 Task: Create a scrum project AgileCrest. Add to scrum project AgileCrest a team member softage.4@softage.net and assign as Project Lead. Add to scrum project AgileCrest a team member softage.1@softage.net
Action: Mouse moved to (215, 58)
Screenshot: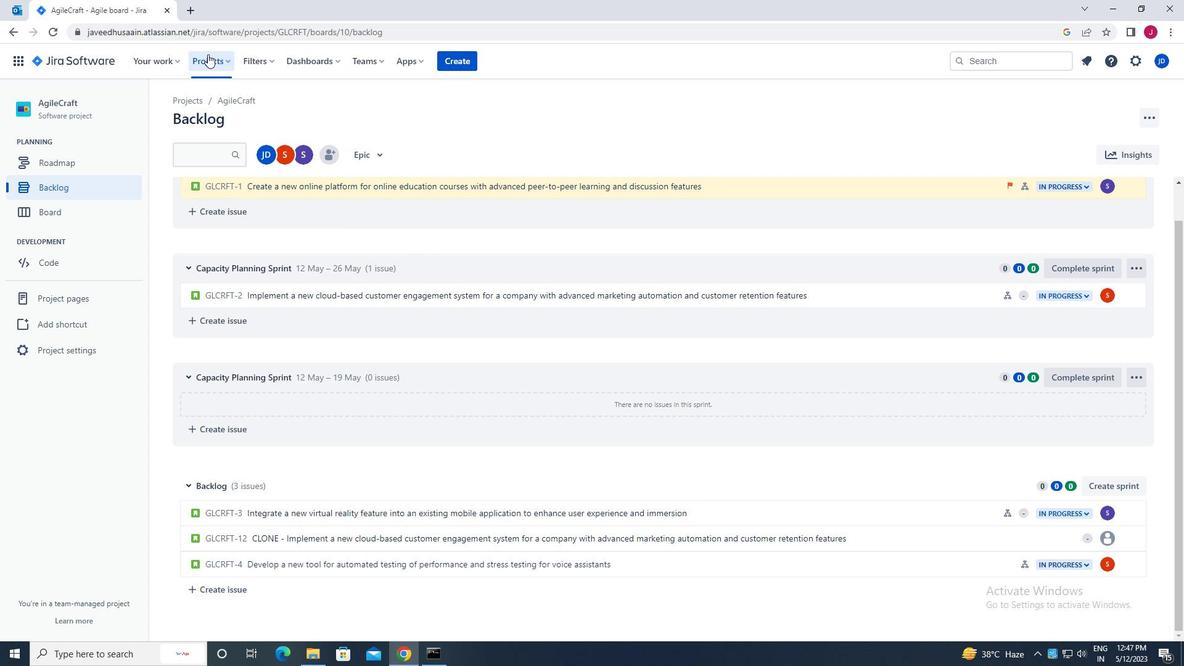 
Action: Mouse pressed left at (215, 58)
Screenshot: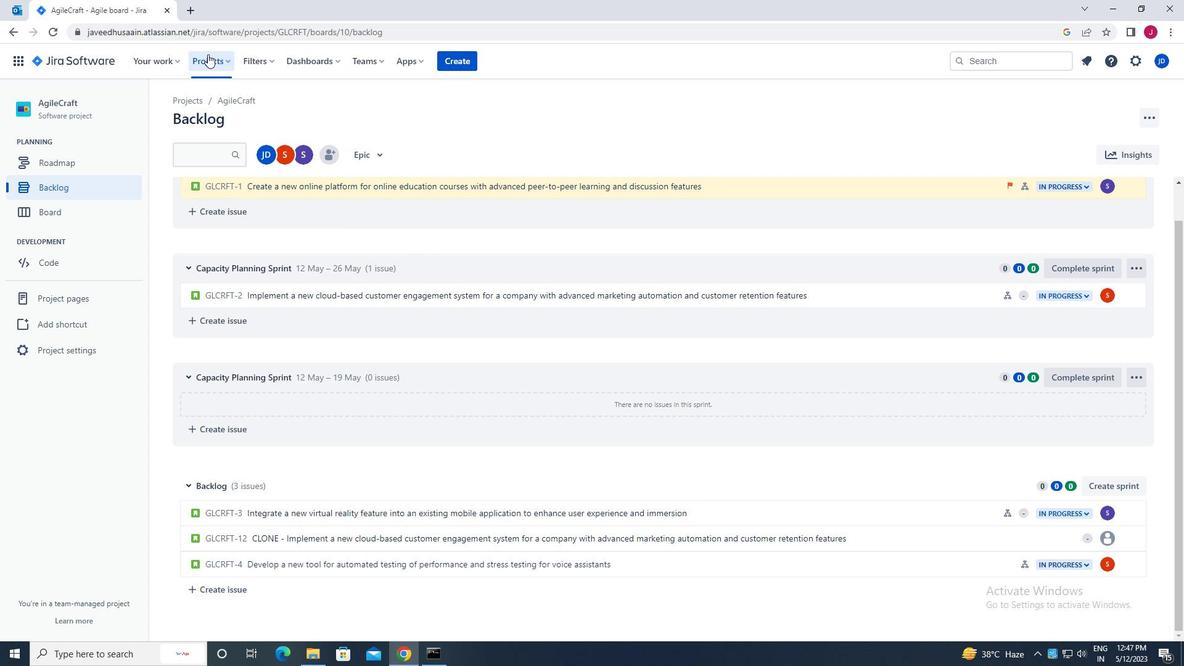
Action: Mouse moved to (238, 305)
Screenshot: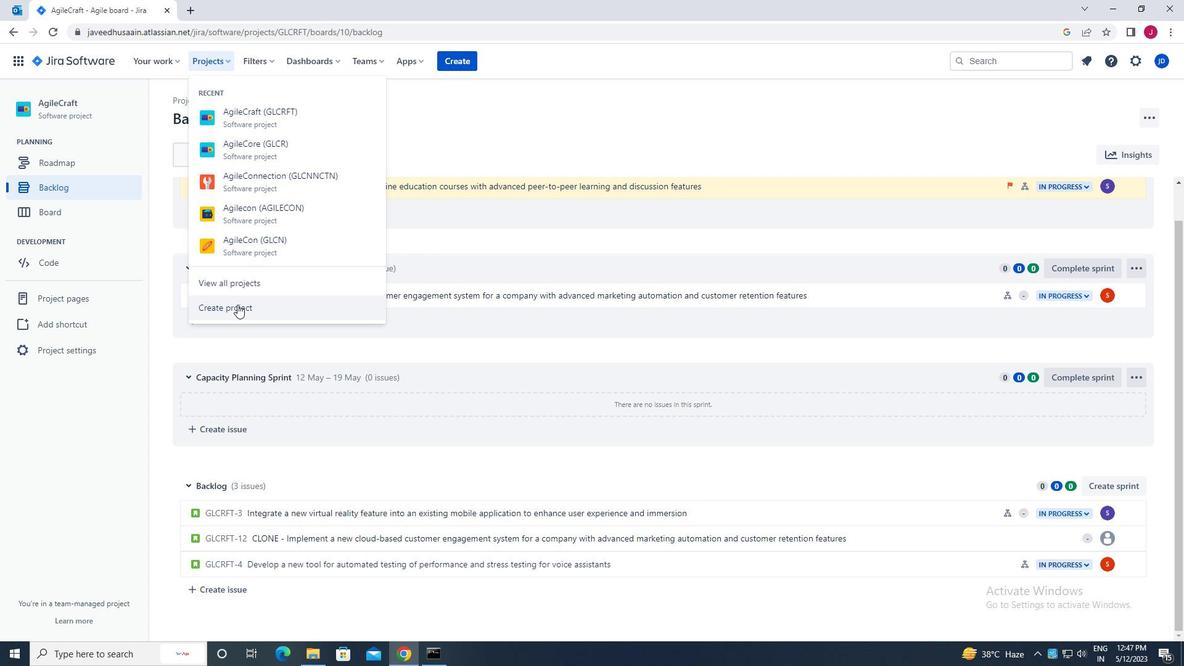 
Action: Mouse pressed left at (238, 305)
Screenshot: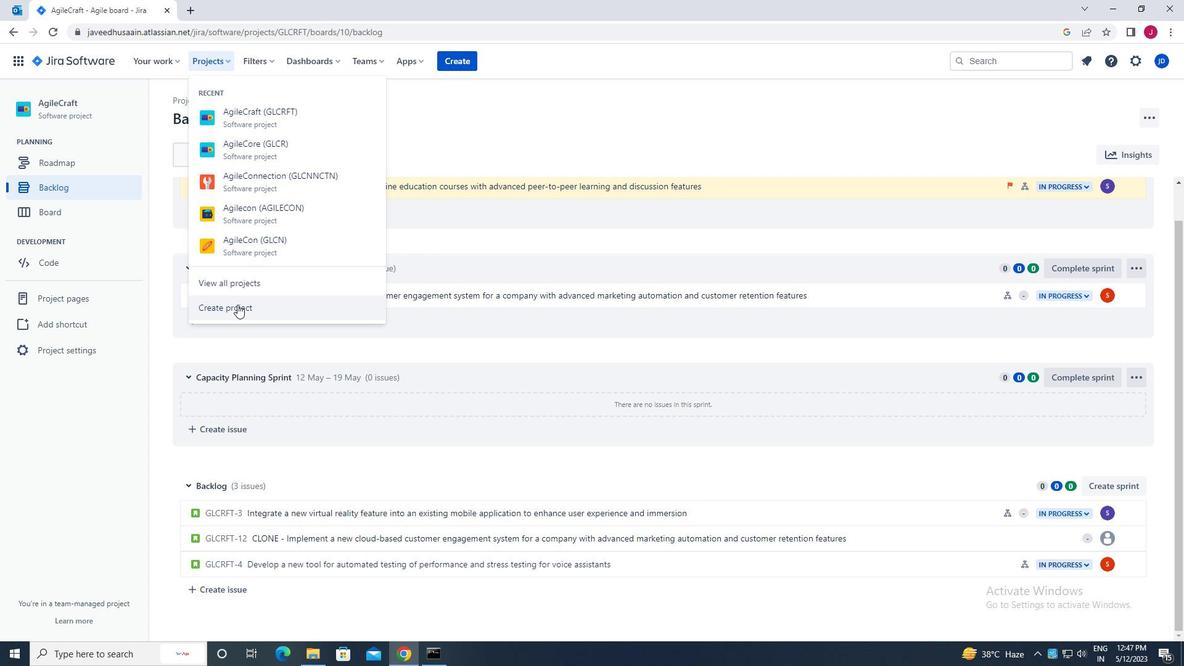
Action: Mouse moved to (735, 308)
Screenshot: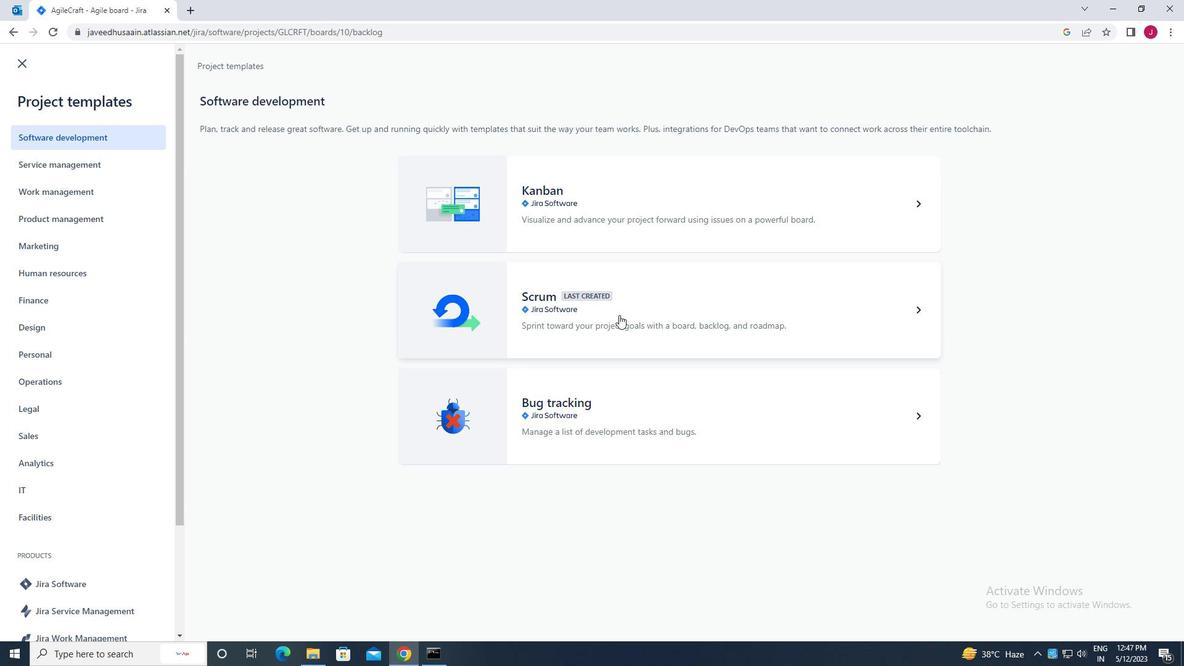 
Action: Mouse pressed left at (735, 308)
Screenshot: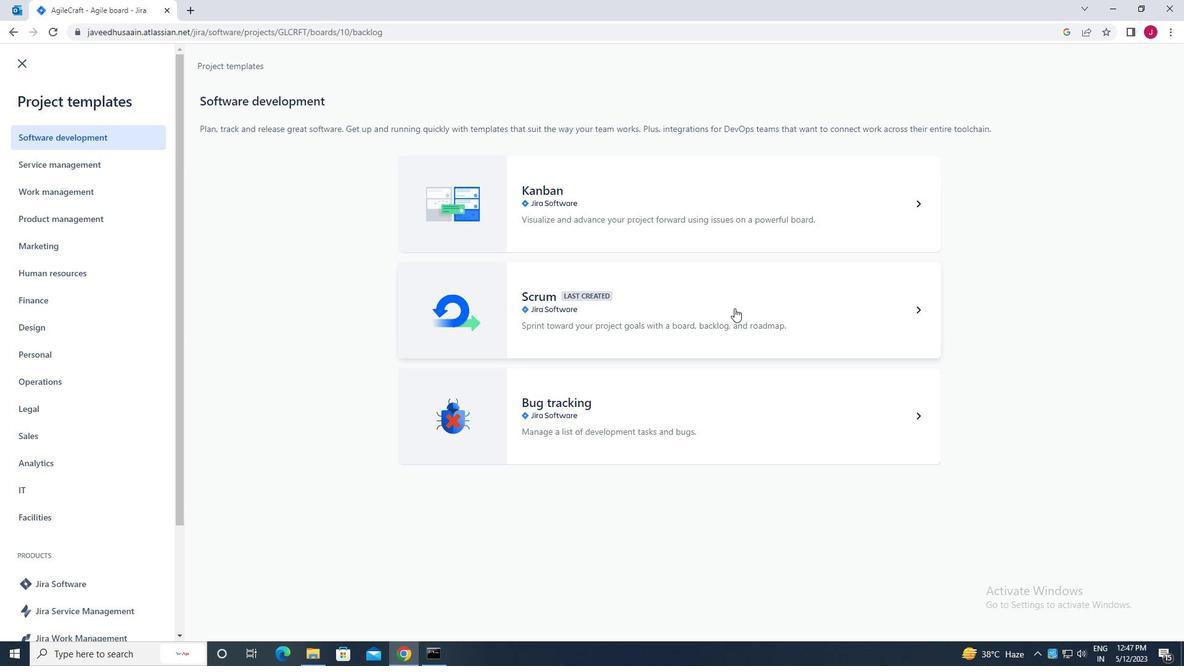 
Action: Mouse moved to (907, 617)
Screenshot: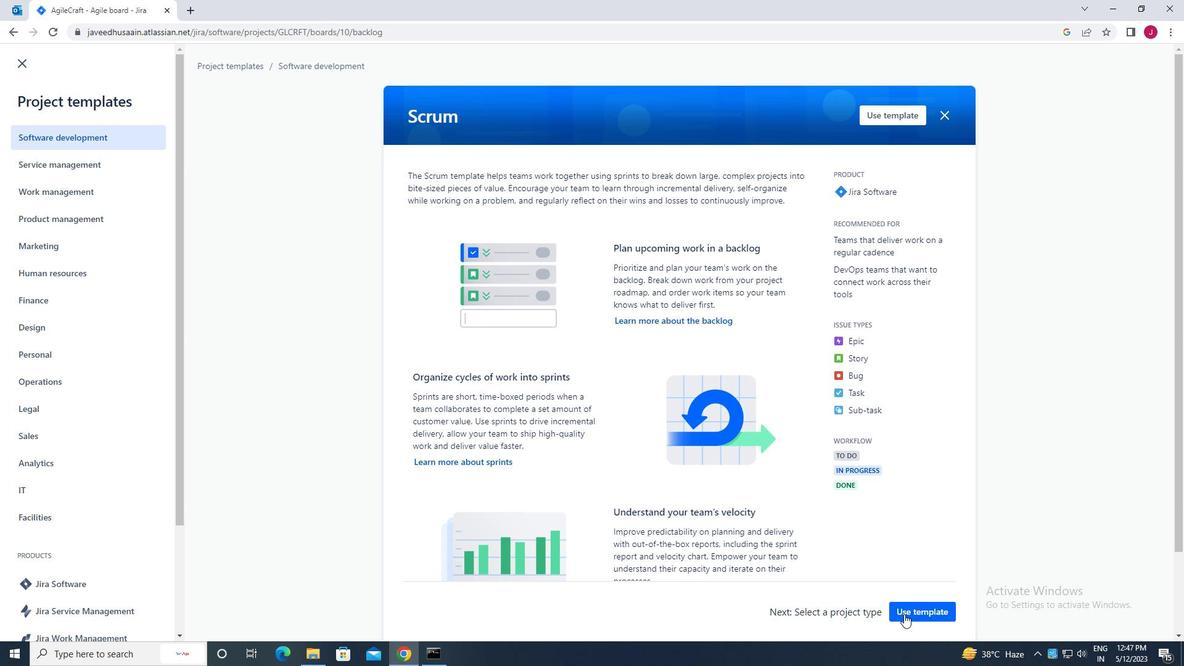 
Action: Mouse pressed left at (907, 617)
Screenshot: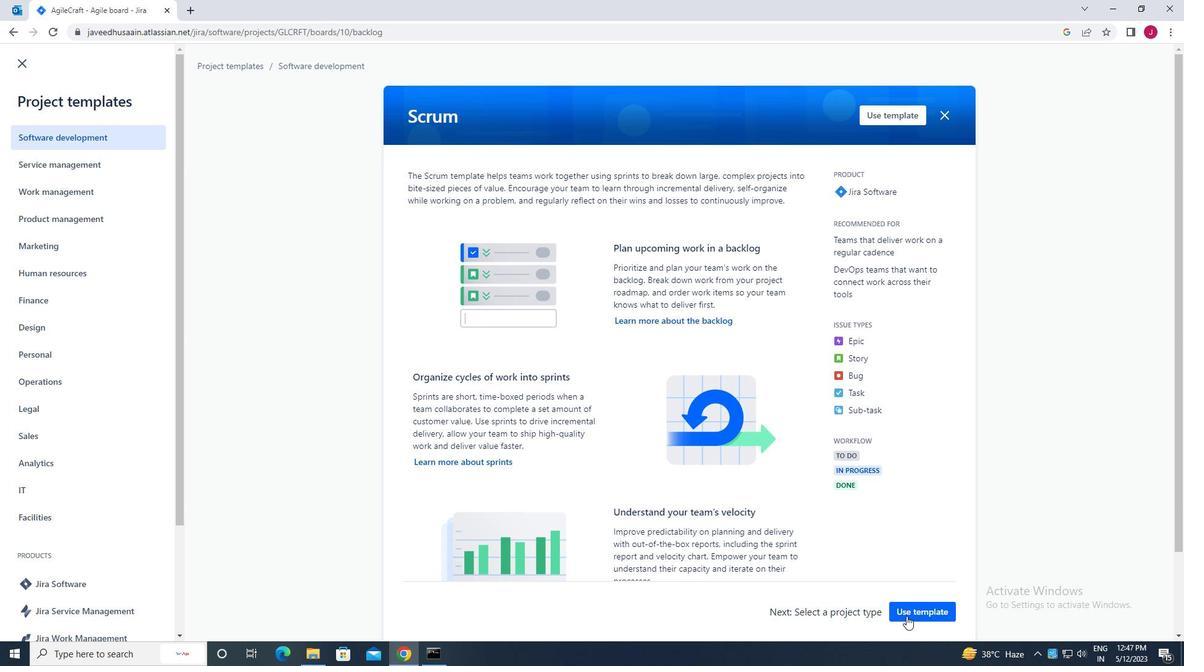 
Action: Mouse moved to (501, 598)
Screenshot: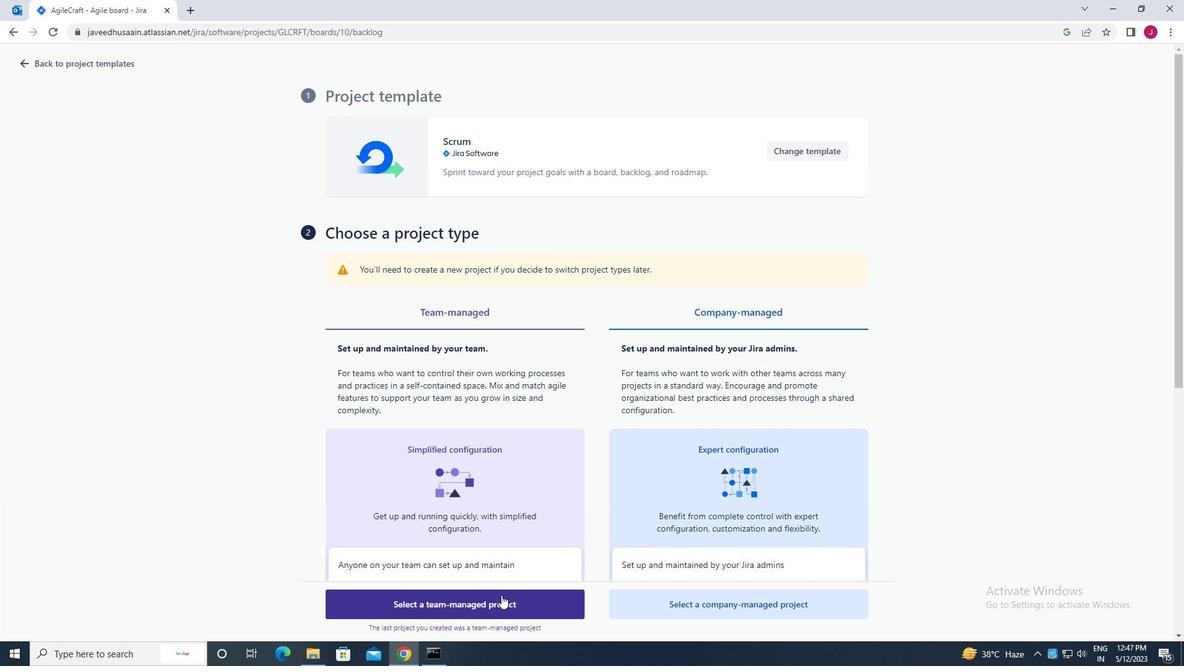 
Action: Mouse pressed left at (501, 598)
Screenshot: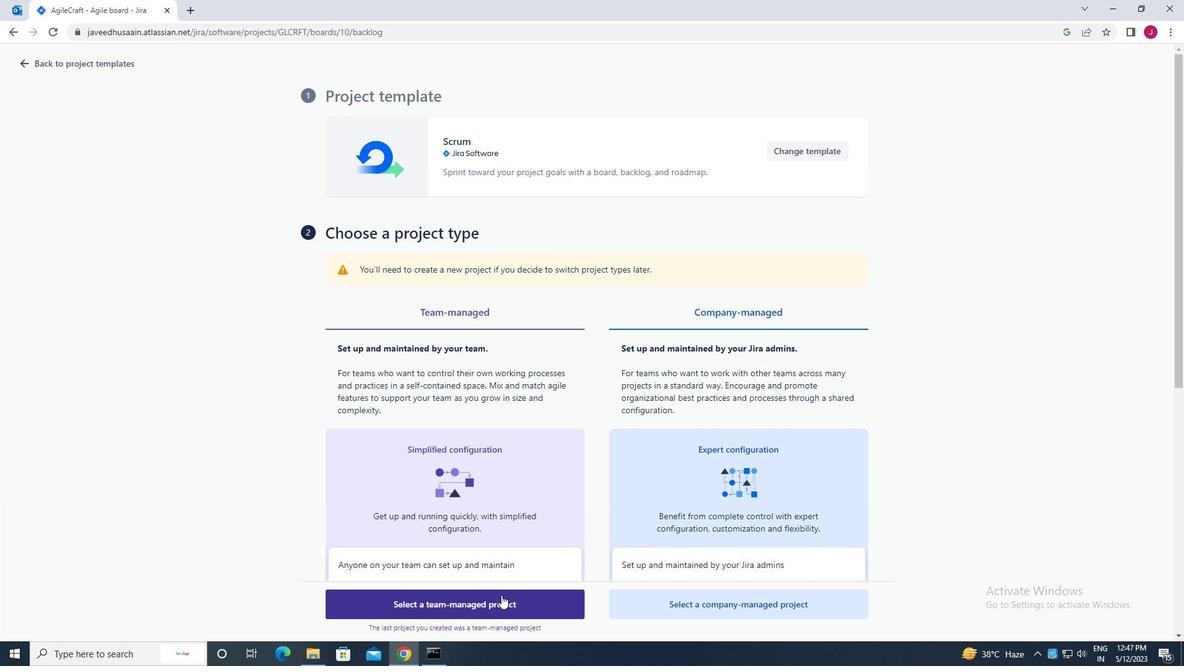 
Action: Mouse moved to (388, 290)
Screenshot: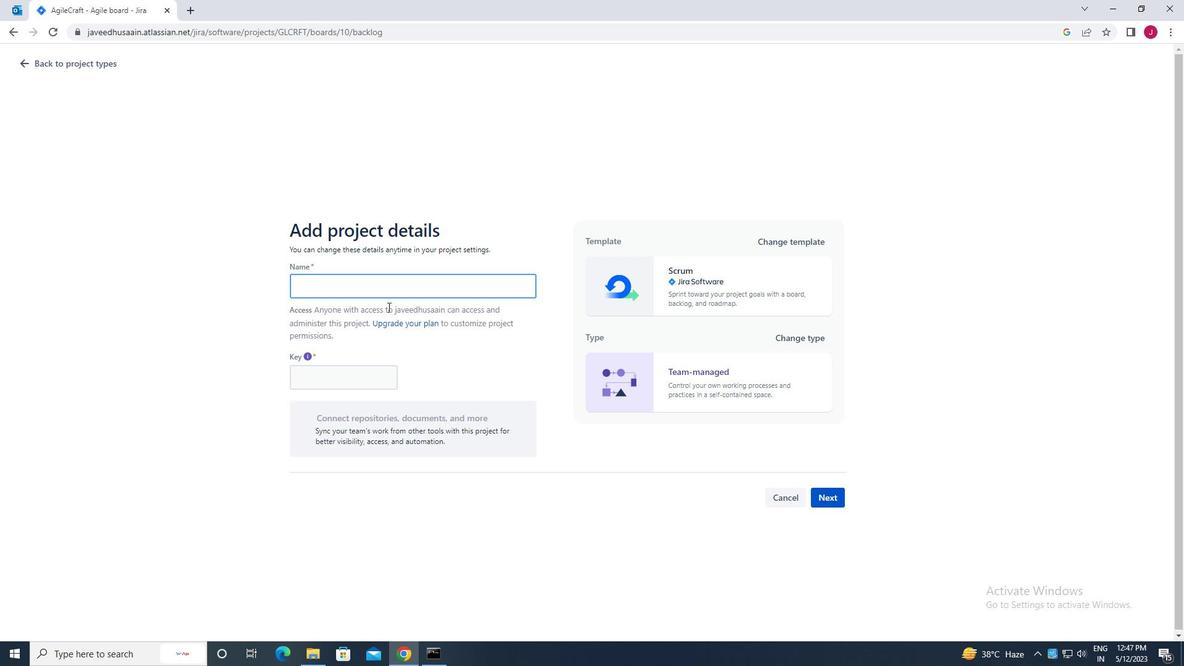 
Action: Mouse pressed left at (388, 290)
Screenshot: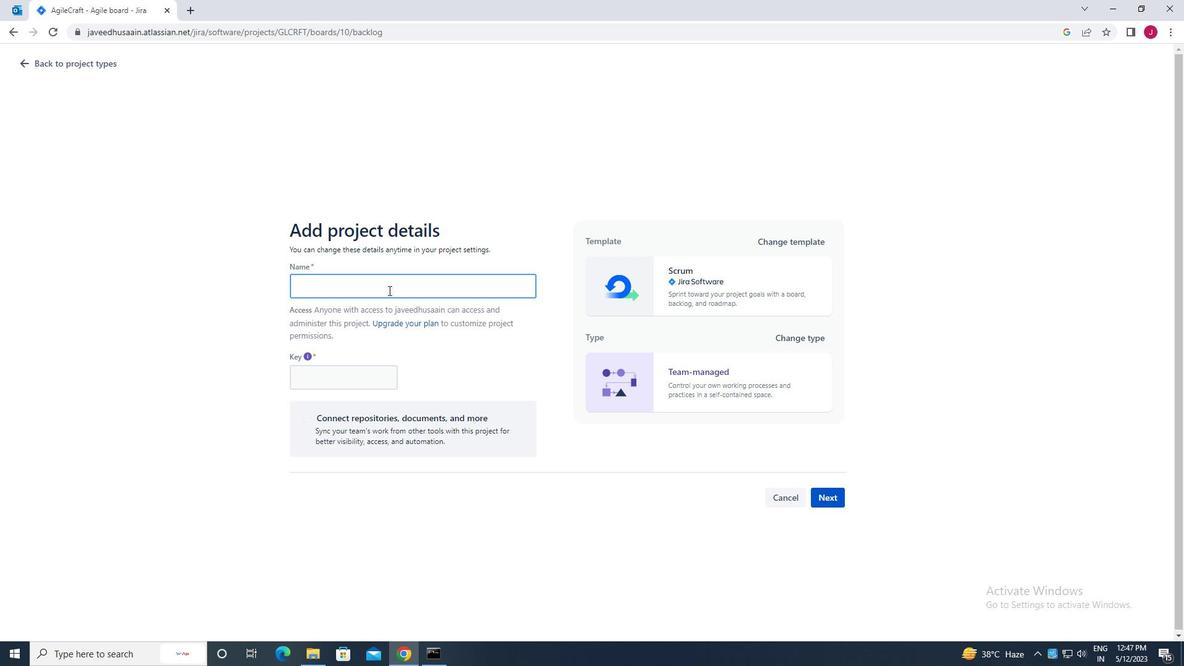 
Action: Mouse moved to (389, 283)
Screenshot: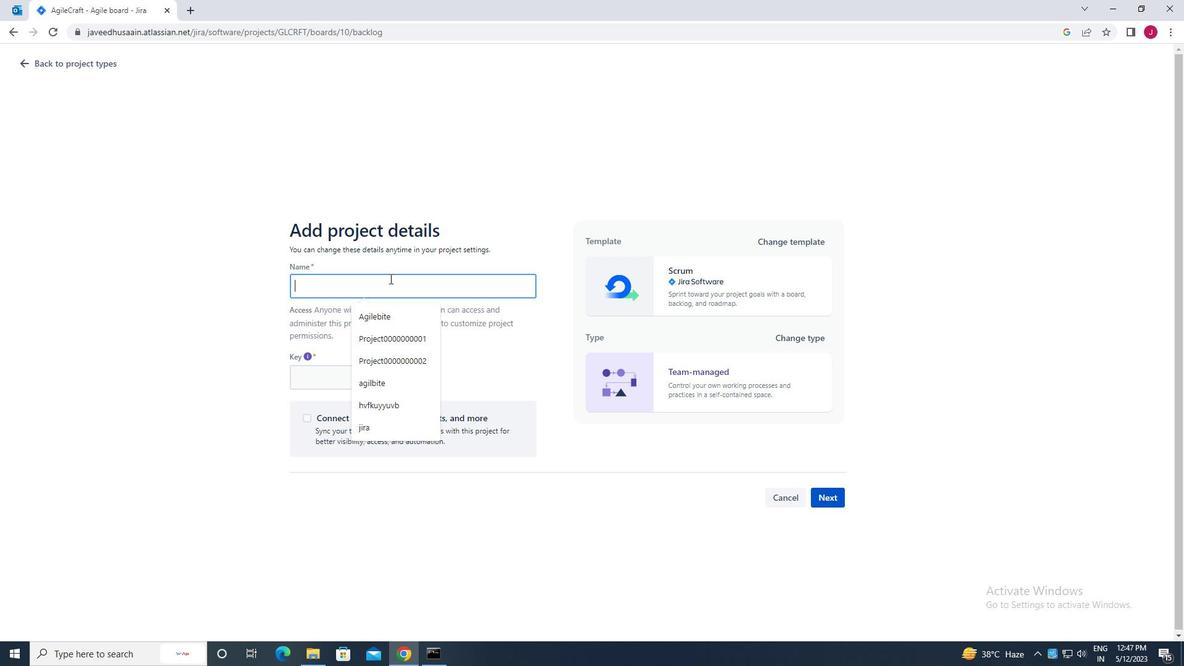
Action: Key pressed a<Key.caps_lock>gile<Key.caps_lock>c<Key.caps_lock>rest
Screenshot: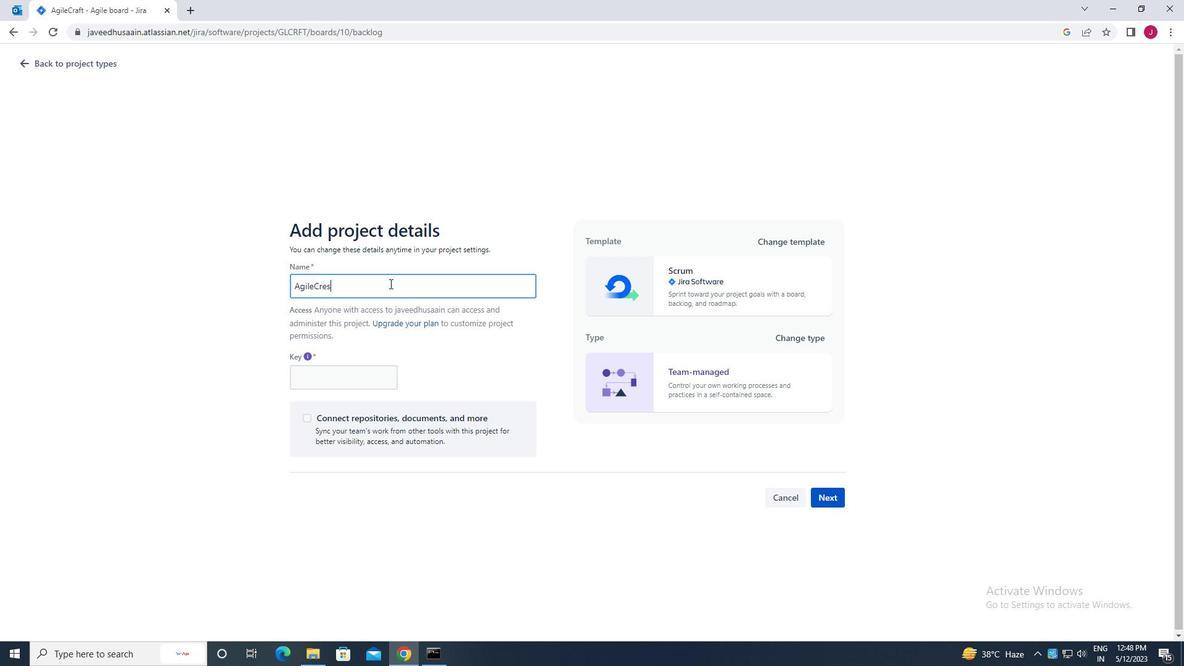 
Action: Mouse moved to (819, 497)
Screenshot: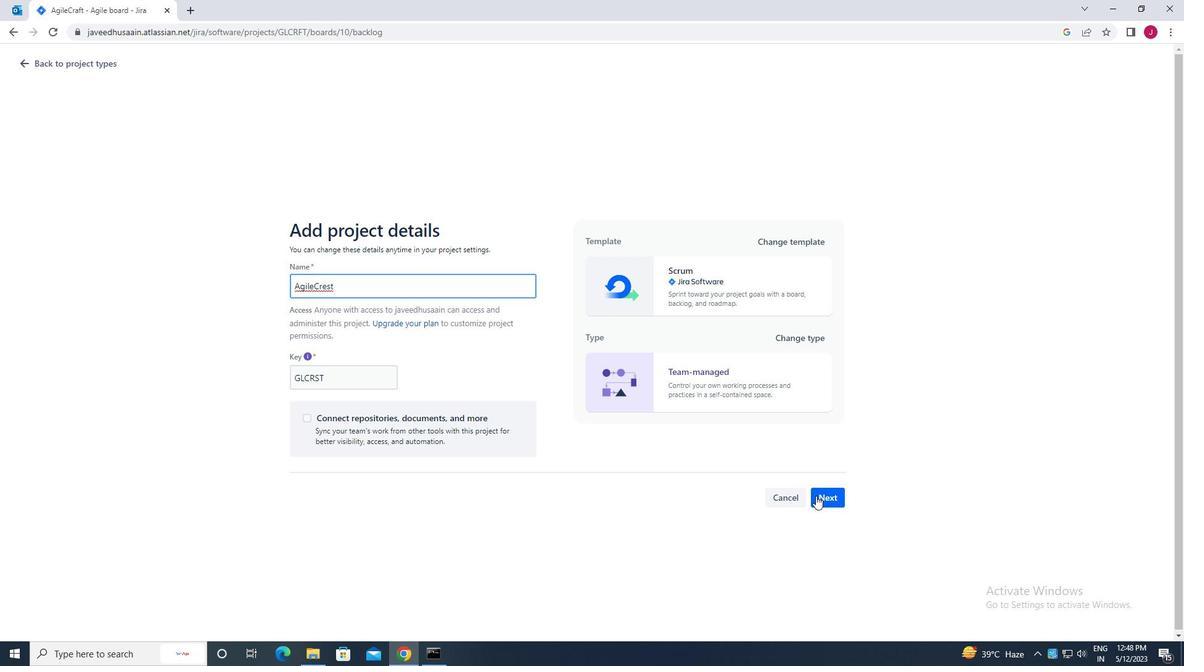 
Action: Mouse pressed left at (819, 497)
Screenshot: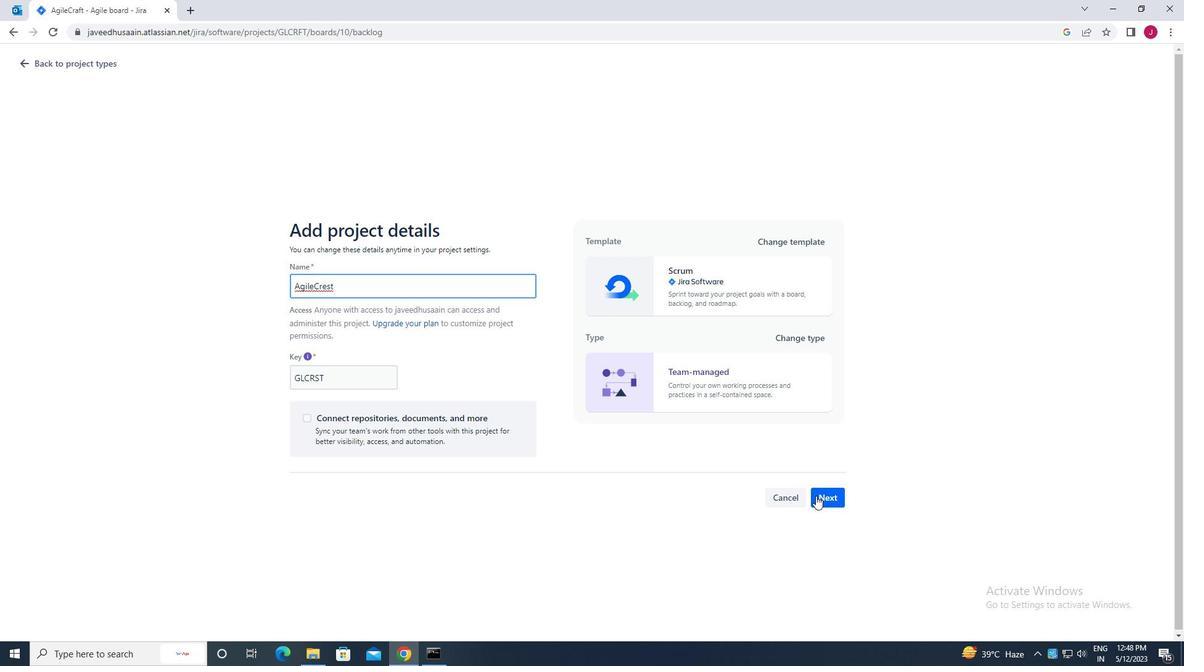 
Action: Mouse moved to (742, 423)
Screenshot: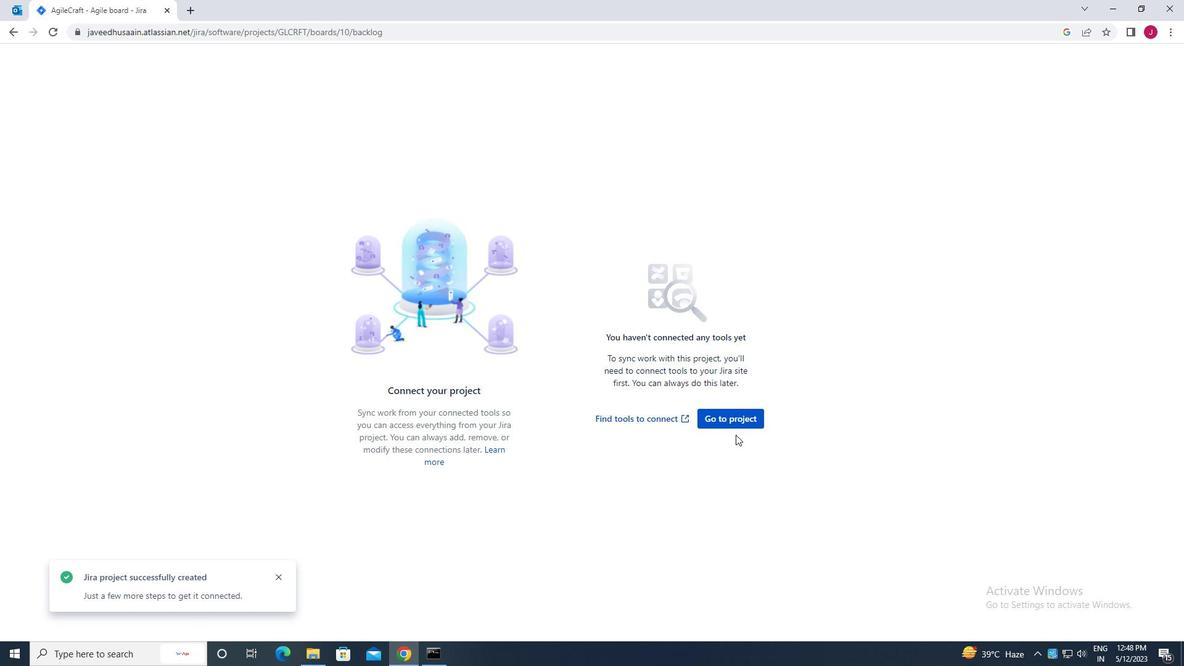 
Action: Mouse pressed left at (742, 423)
Screenshot: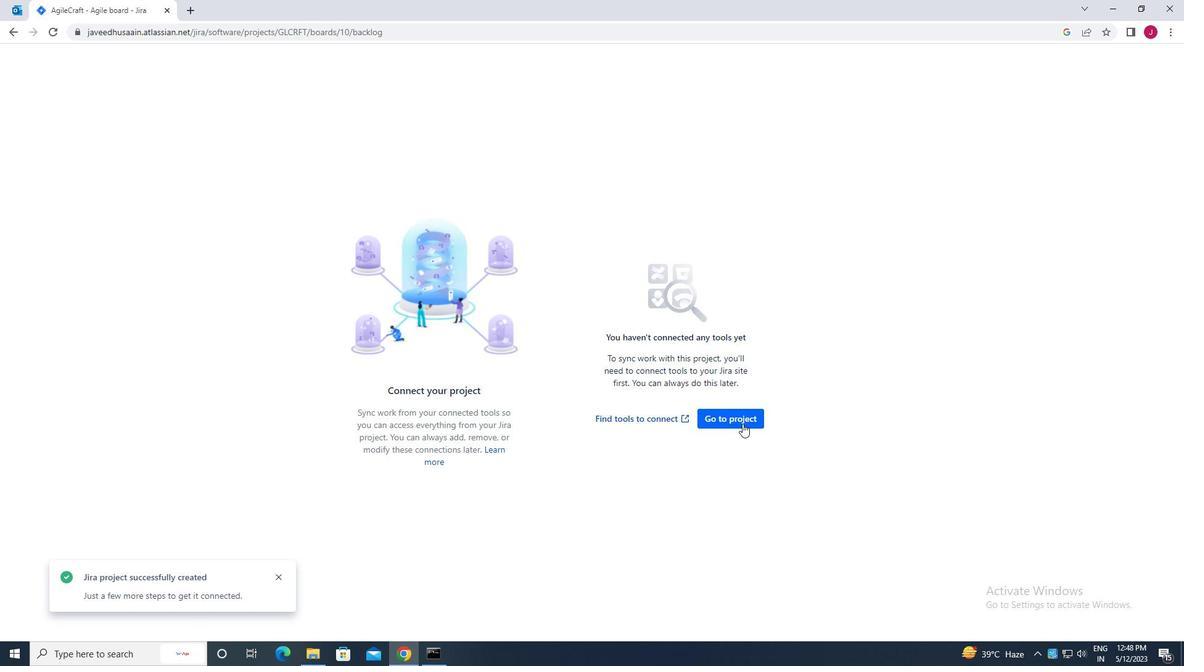 
Action: Mouse moved to (295, 167)
Screenshot: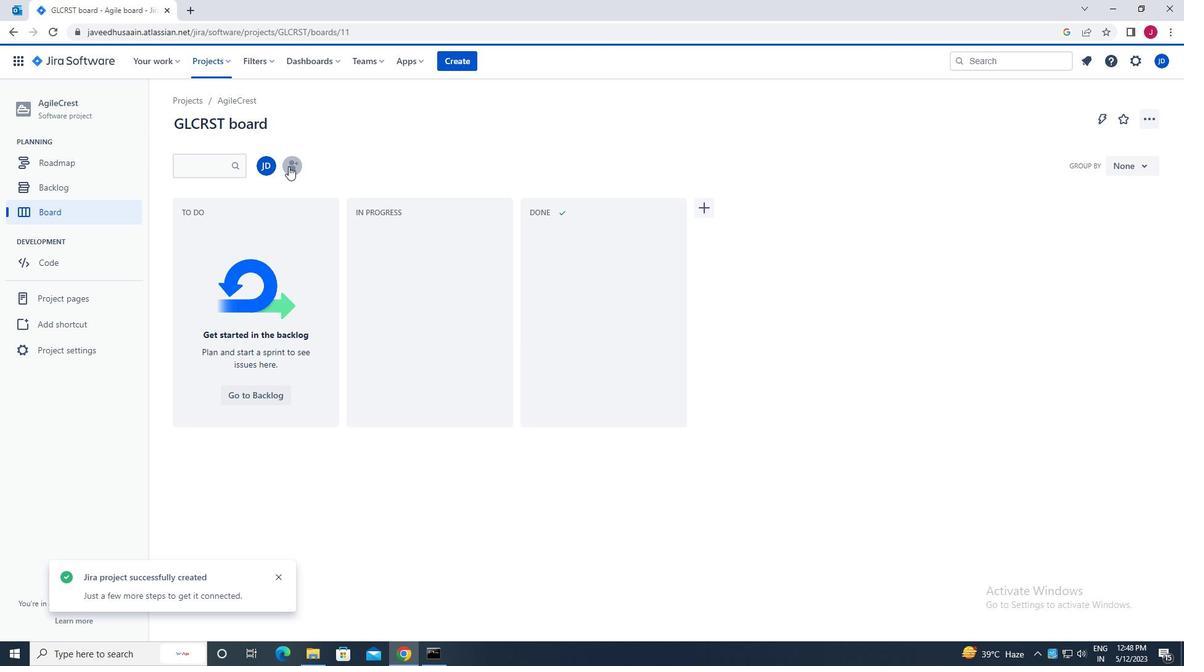 
Action: Mouse pressed left at (295, 167)
Screenshot: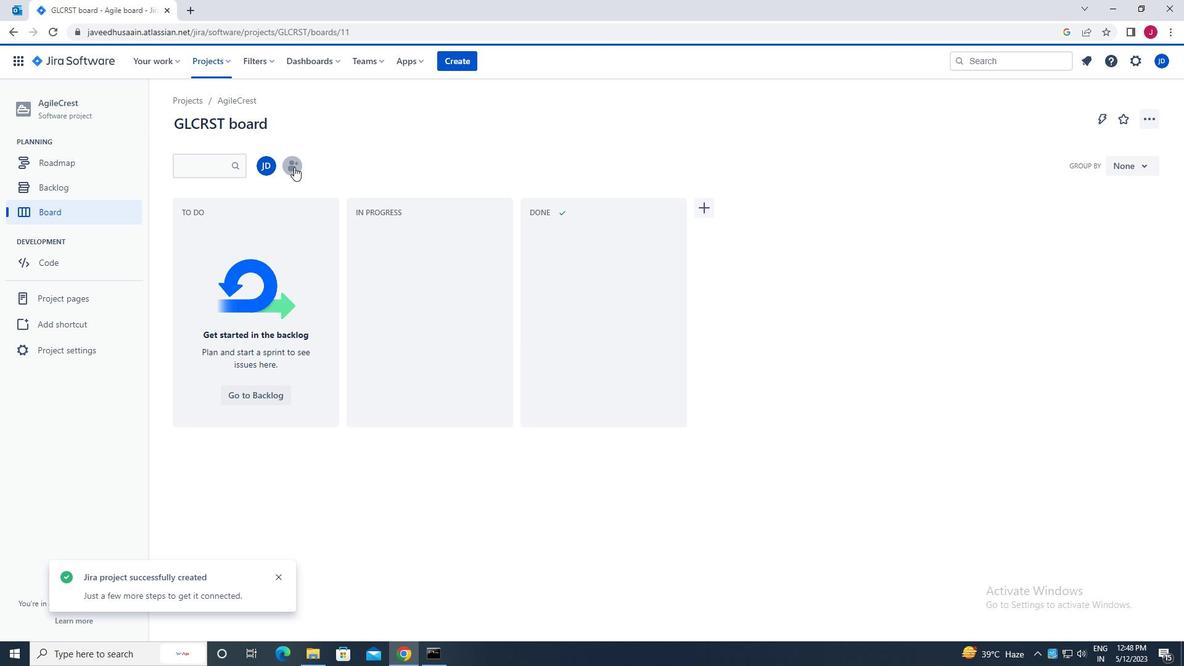 
Action: Mouse moved to (569, 154)
Screenshot: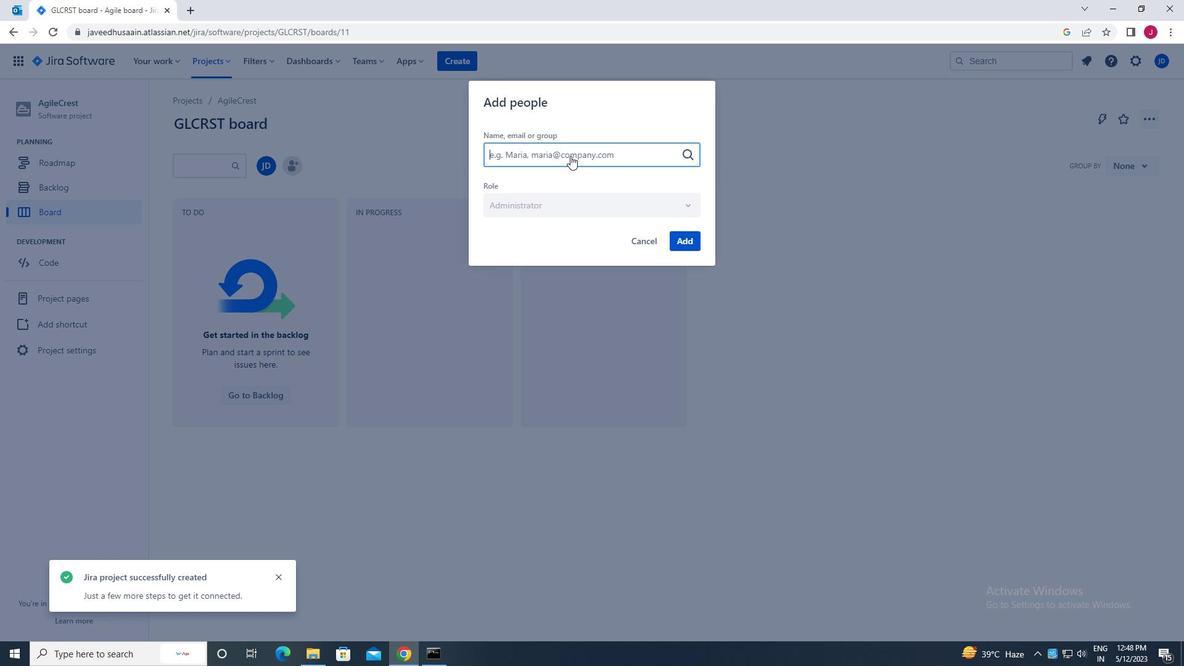 
Action: Mouse pressed left at (569, 154)
Screenshot: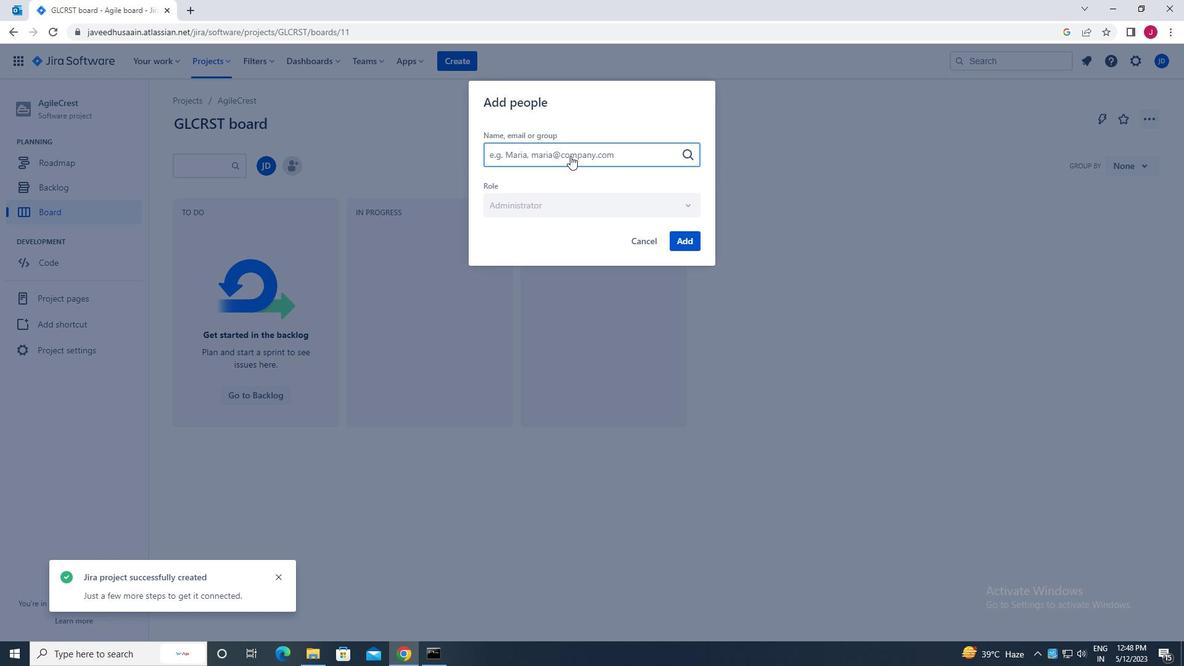 
Action: Key pressed softage.4<Key.shift><Key.shift><Key.shift><Key.shift><Key.shift>@SOFTAGE.NET
Screenshot: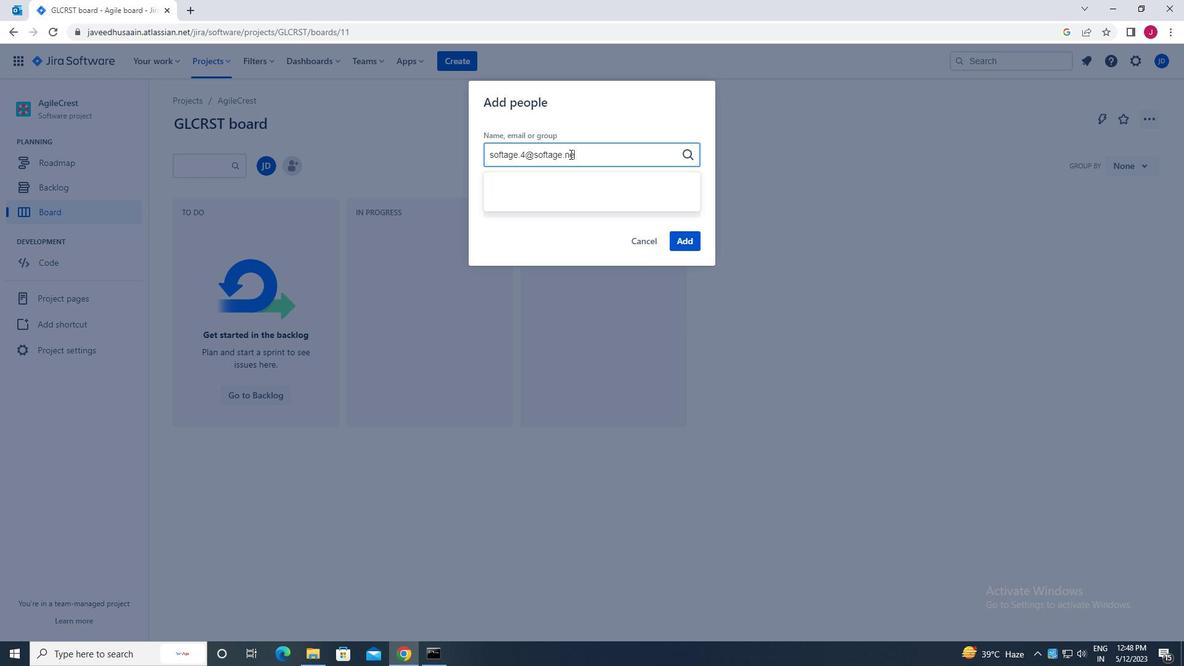 
Action: Mouse moved to (602, 212)
Screenshot: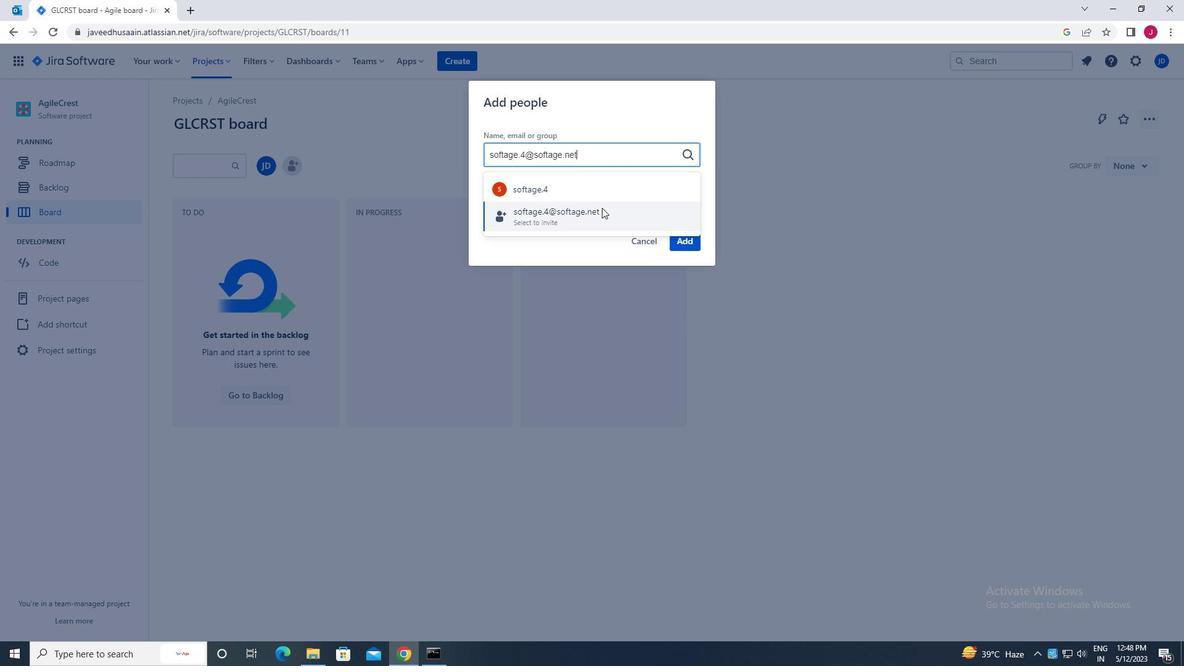 
Action: Mouse pressed left at (602, 212)
Screenshot: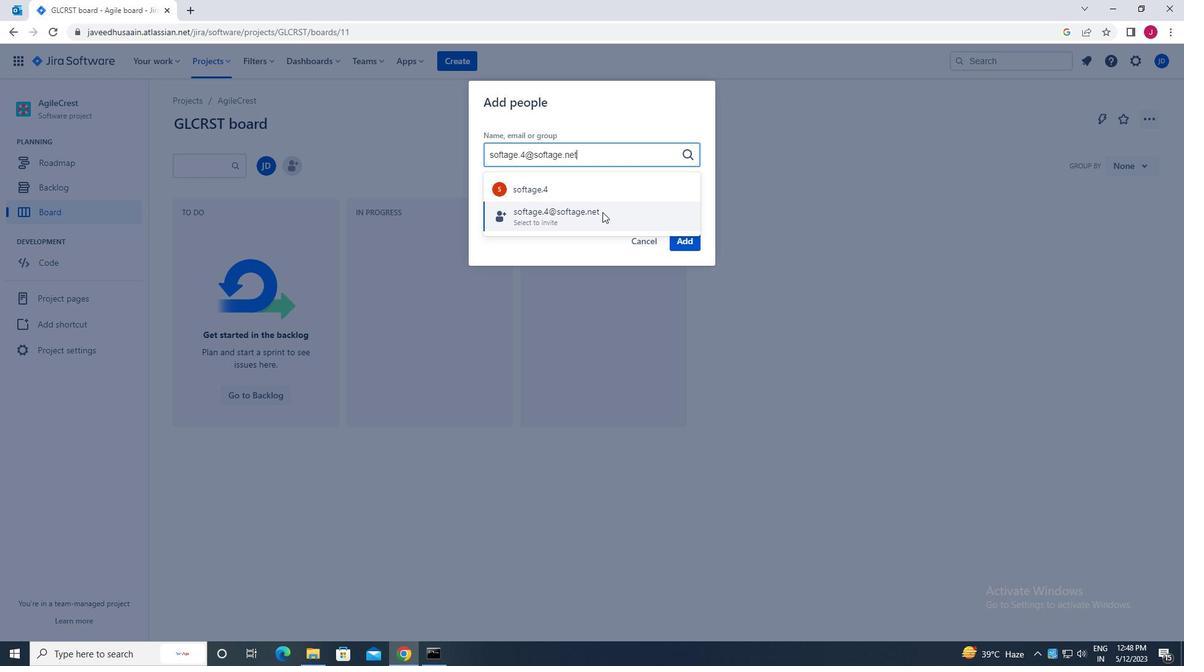 
Action: Mouse moved to (682, 238)
Screenshot: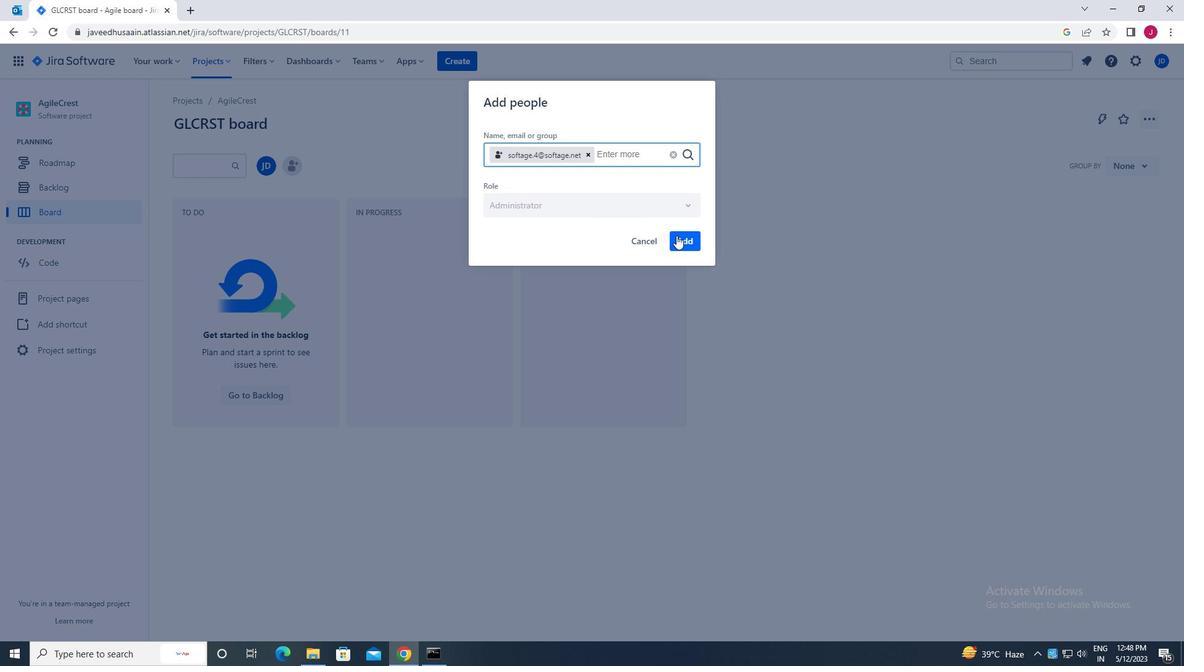 
Action: Mouse pressed left at (682, 238)
Screenshot: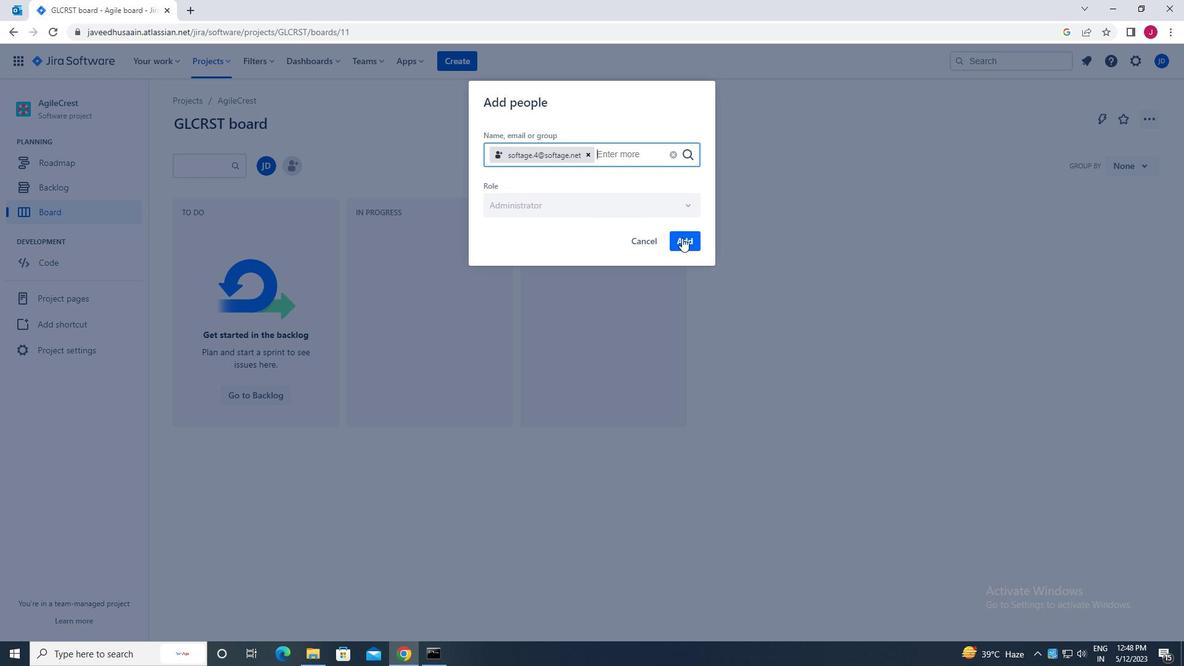 
Action: Mouse moved to (76, 347)
Screenshot: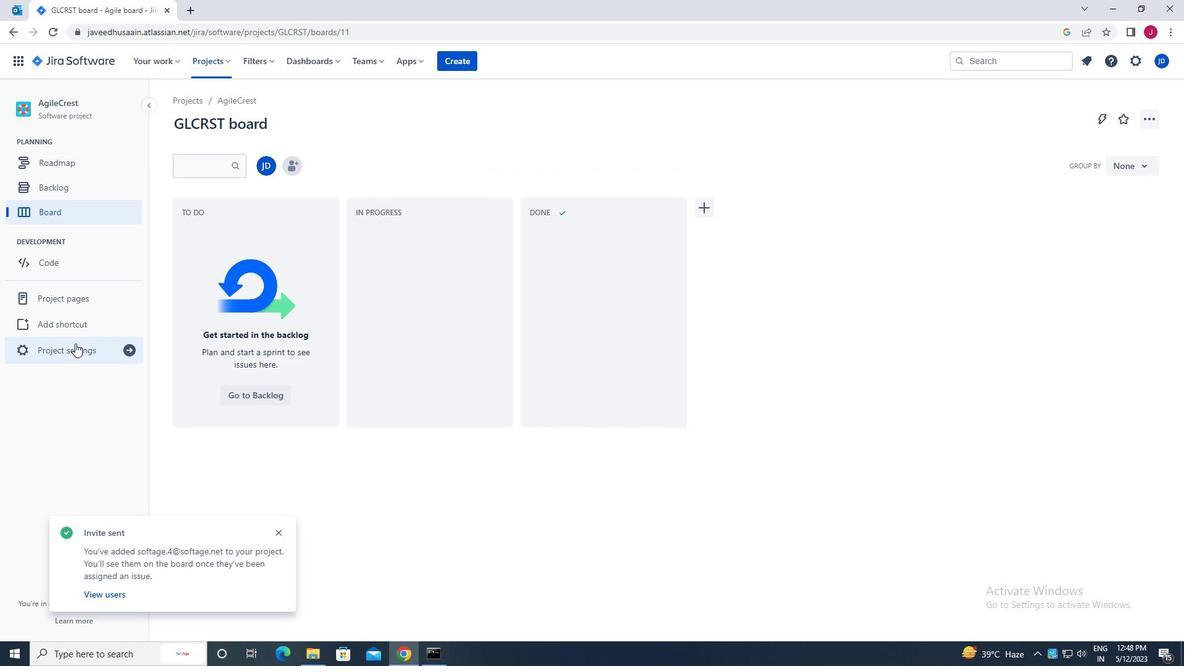 
Action: Mouse pressed left at (76, 347)
Screenshot: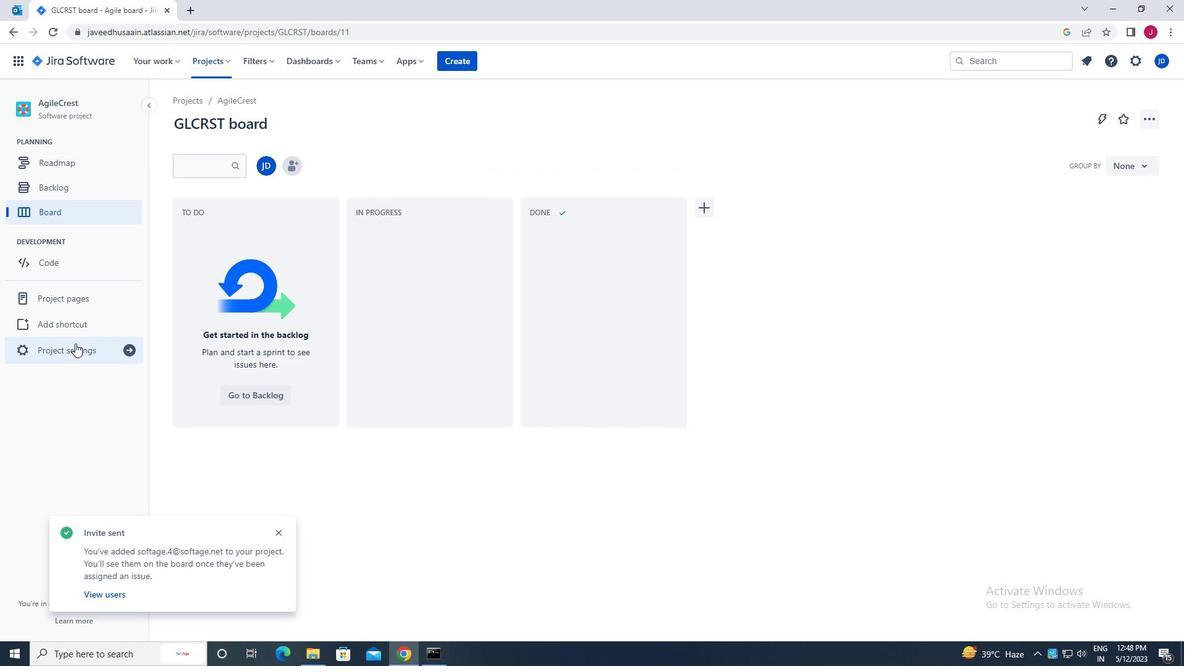 
Action: Mouse moved to (640, 438)
Screenshot: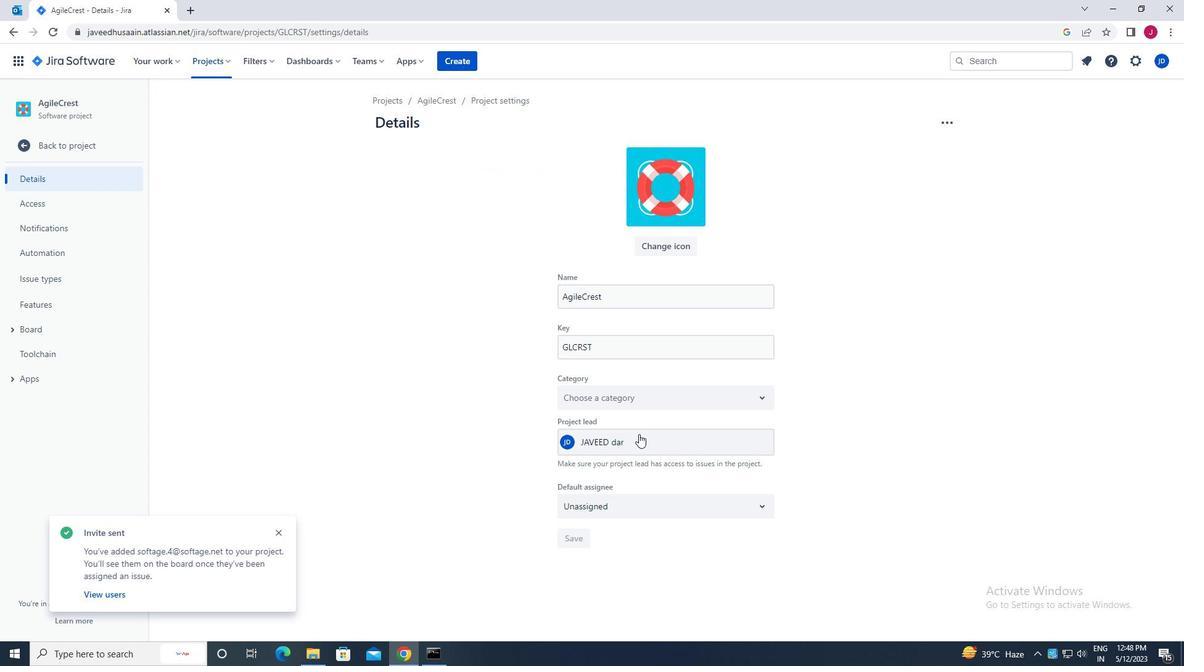 
Action: Mouse pressed left at (640, 438)
Screenshot: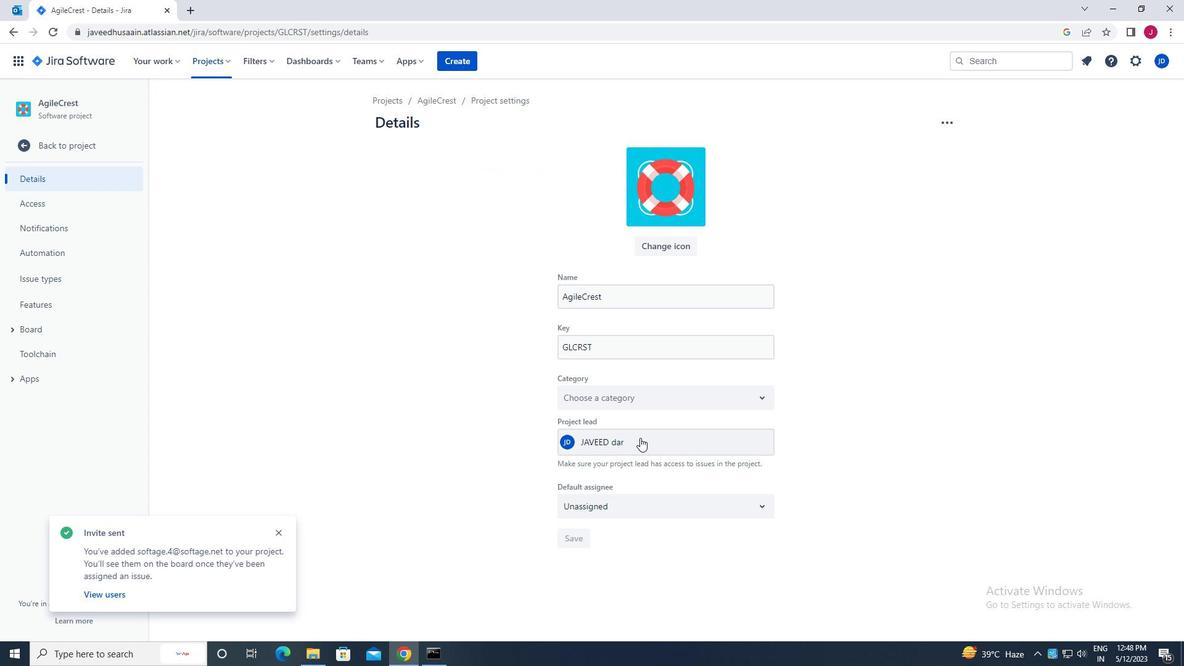 
Action: Mouse moved to (640, 438)
Screenshot: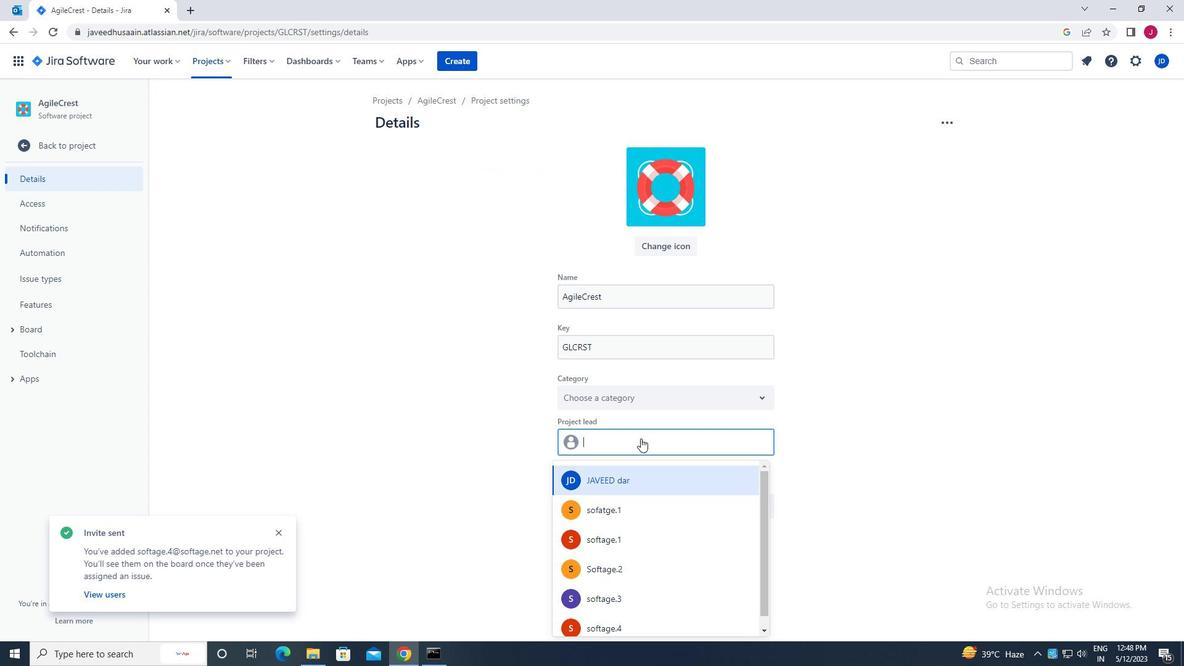 
Action: Key pressed SOFTAGE.4<Key.shift>@SOFTAGE.NET
Screenshot: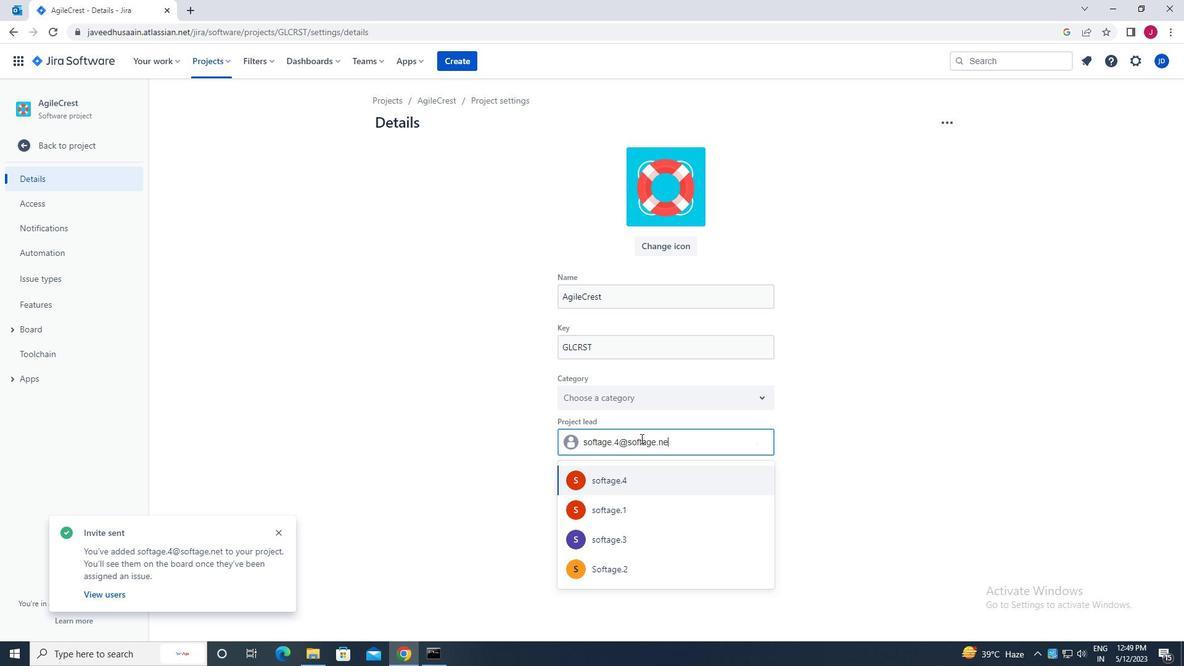 
Action: Mouse moved to (653, 477)
Screenshot: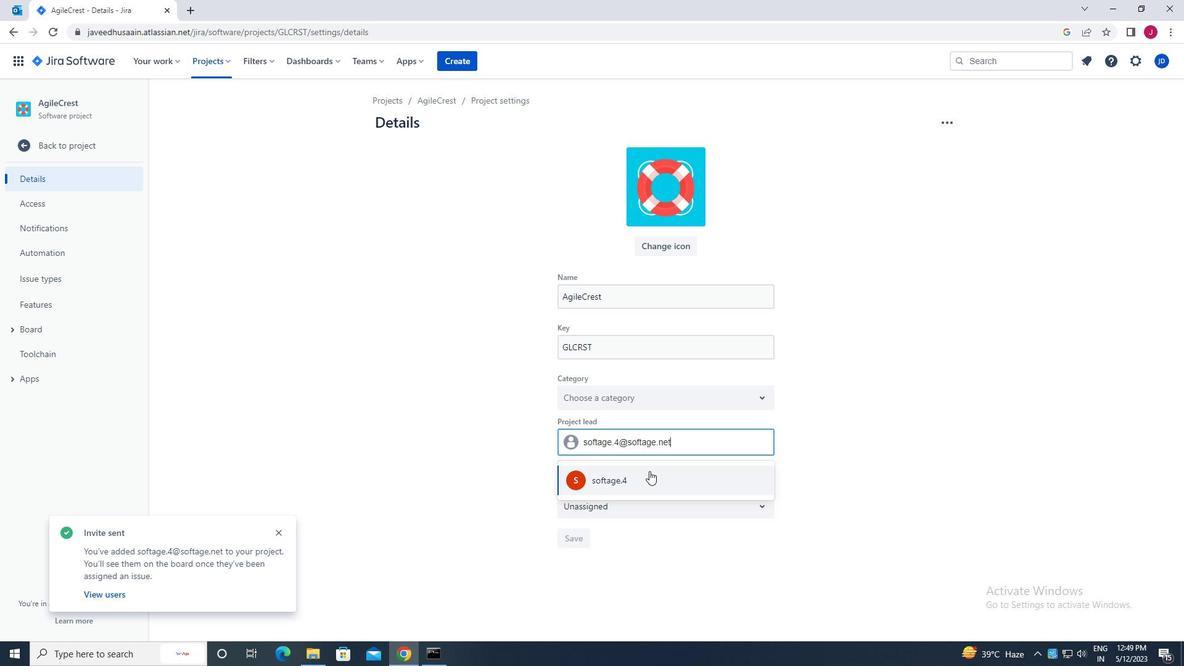
Action: Mouse pressed left at (653, 477)
Screenshot: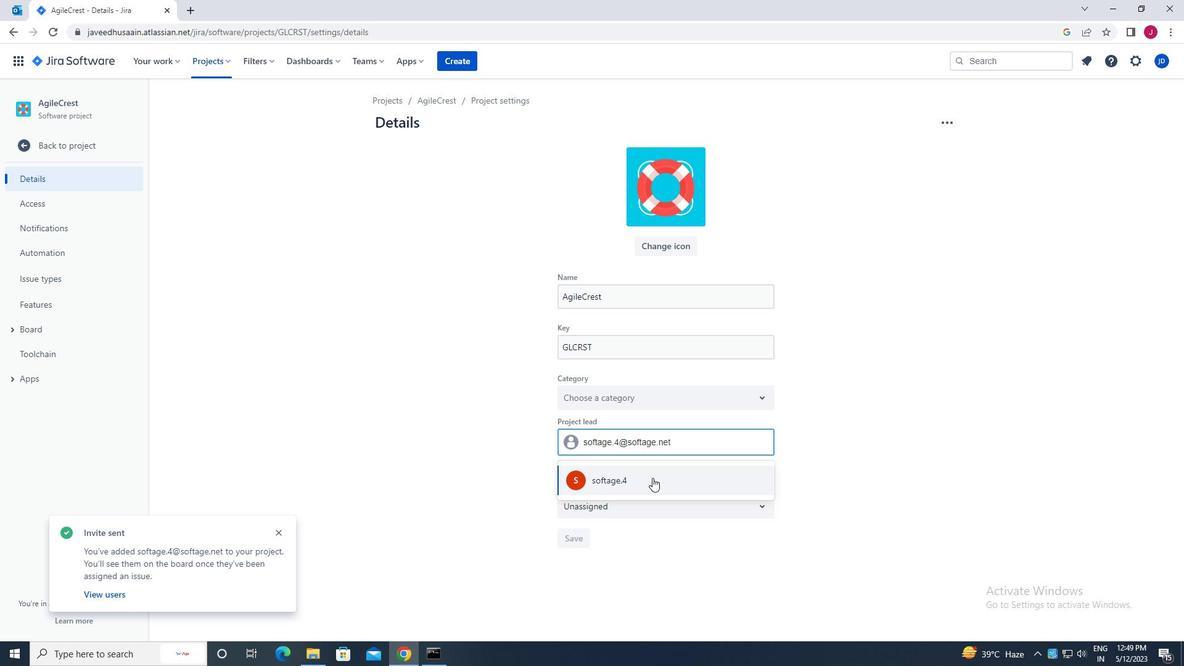 
Action: Mouse moved to (643, 509)
Screenshot: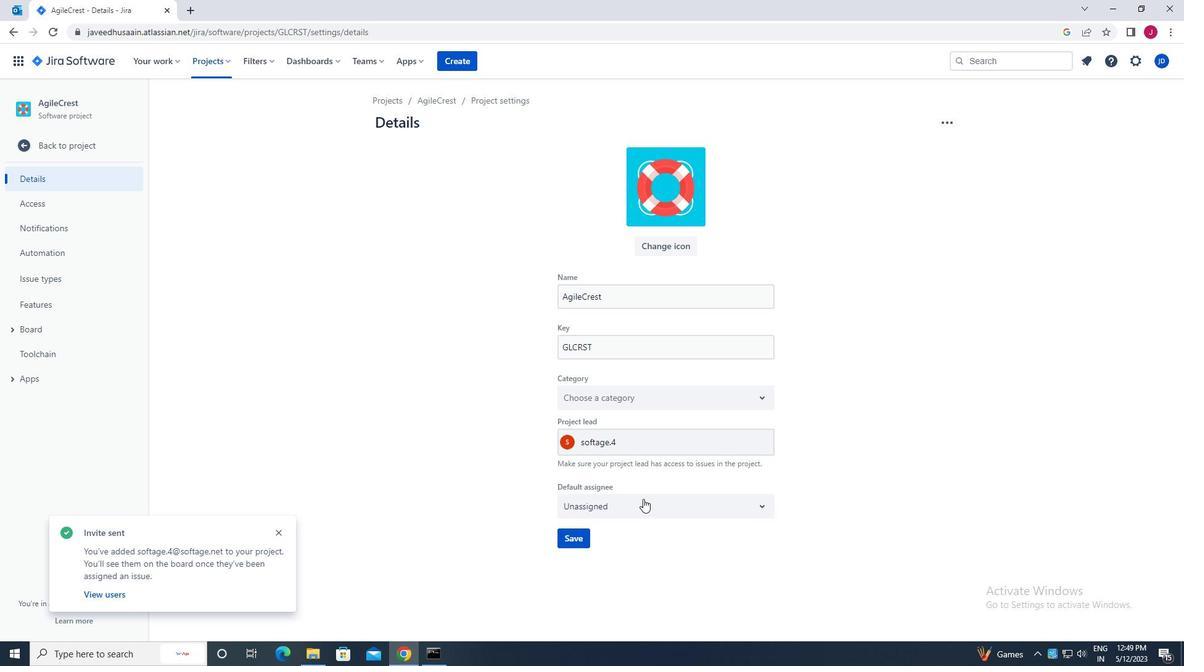 
Action: Mouse pressed left at (643, 509)
Screenshot: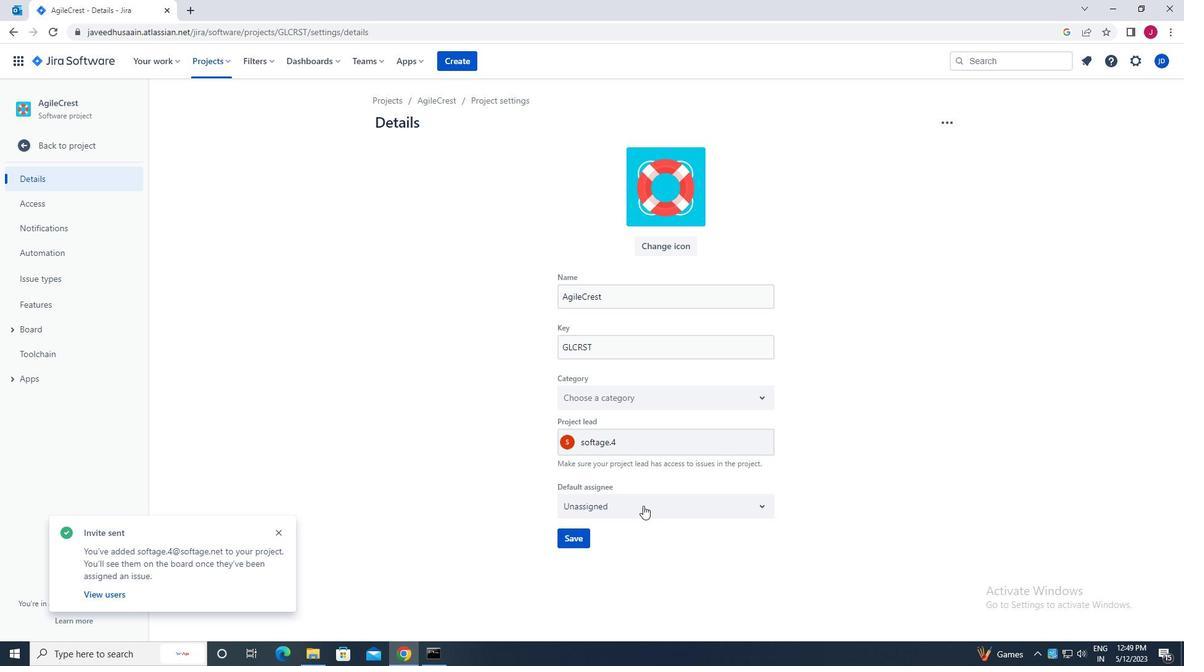 
Action: Mouse moved to (624, 536)
Screenshot: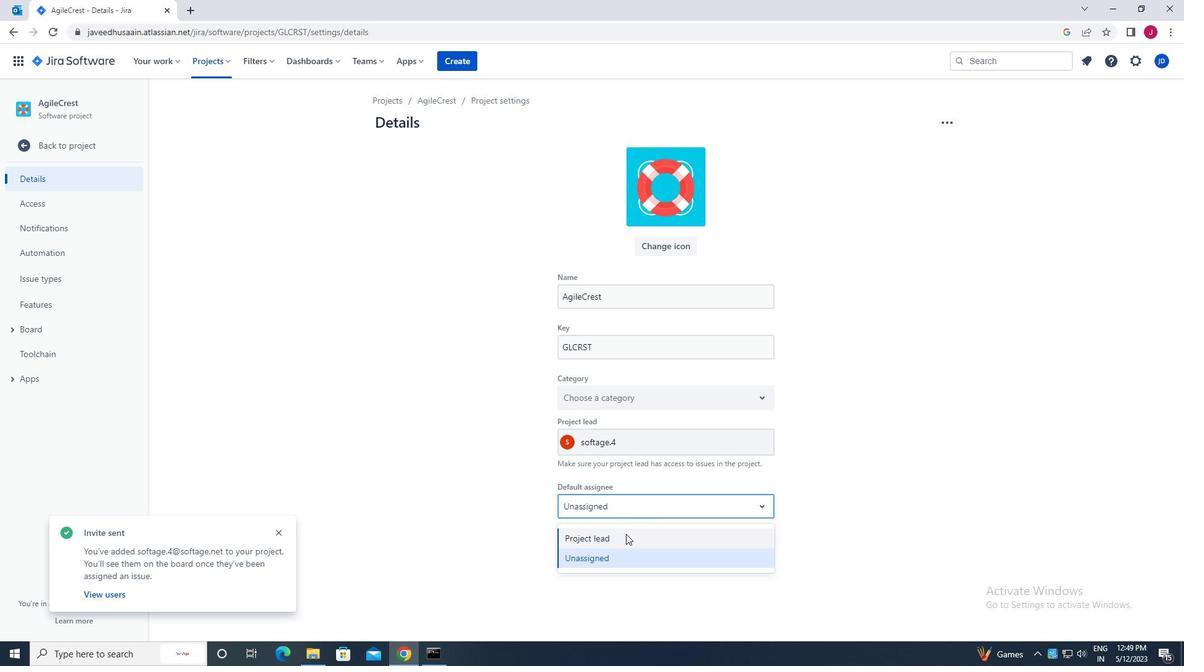 
Action: Mouse pressed left at (624, 536)
Screenshot: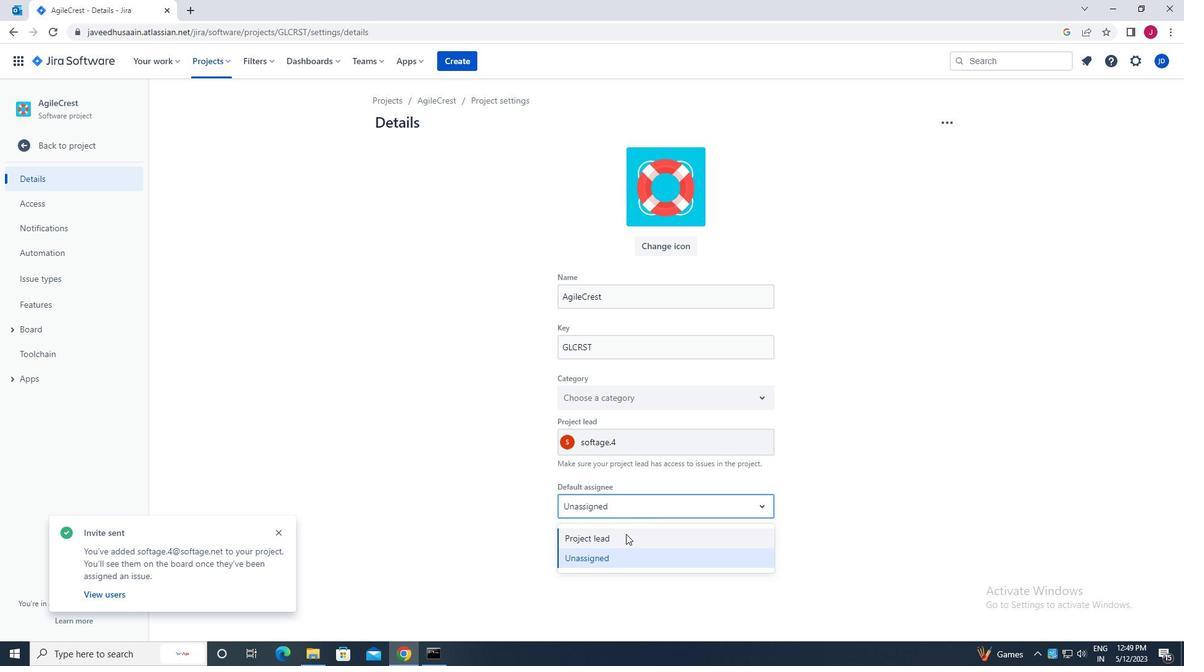 
Action: Mouse moved to (577, 536)
Screenshot: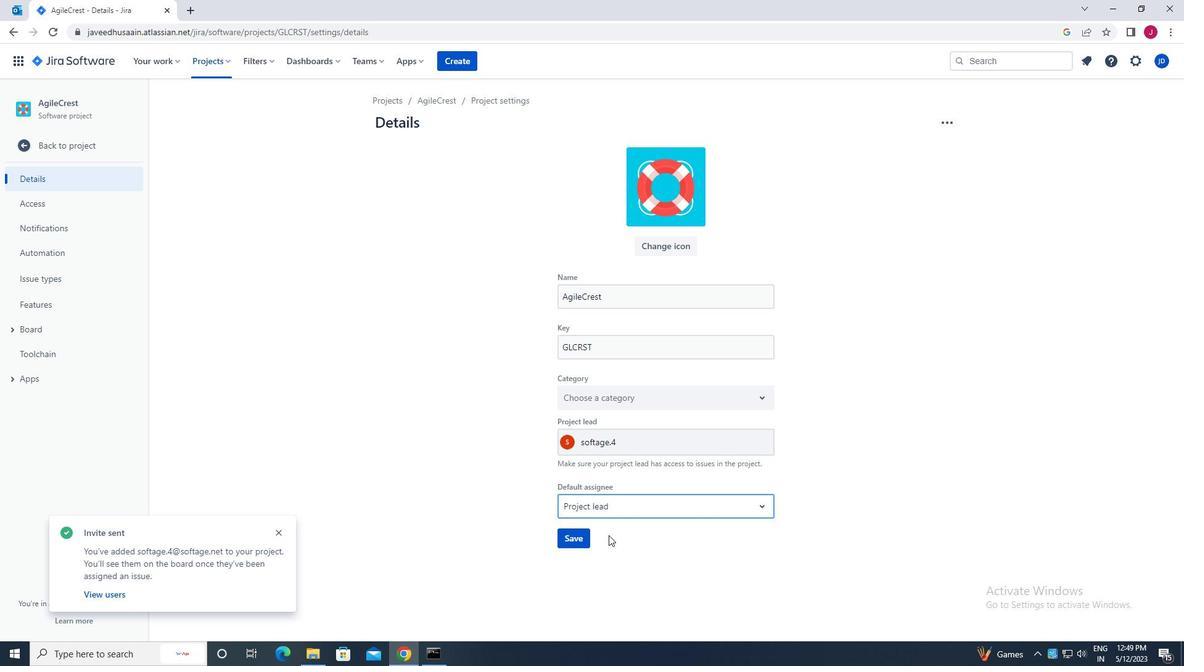 
Action: Mouse pressed left at (577, 536)
Screenshot: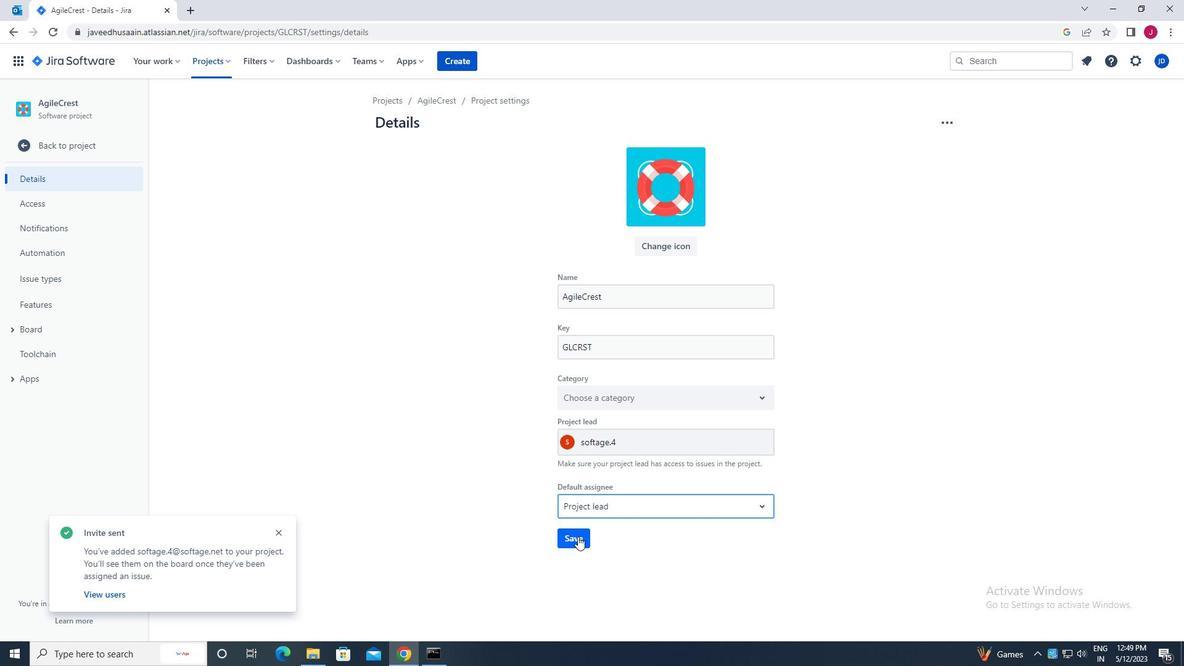 
Action: Mouse moved to (93, 148)
Screenshot: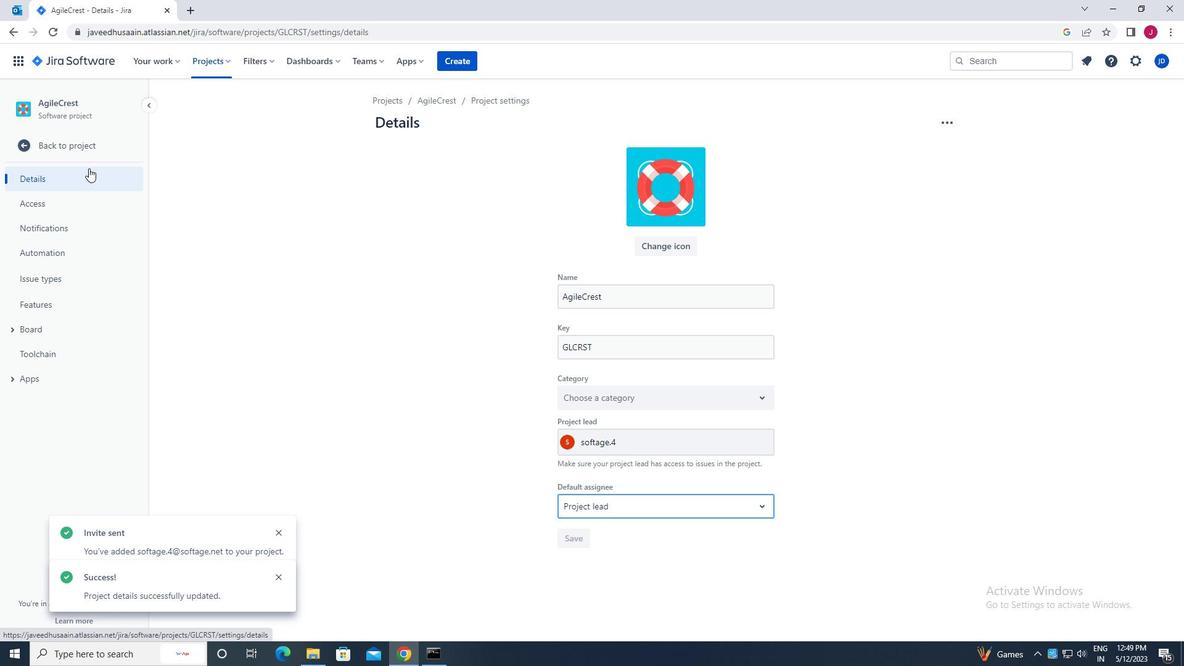 
Action: Mouse pressed left at (93, 148)
Screenshot: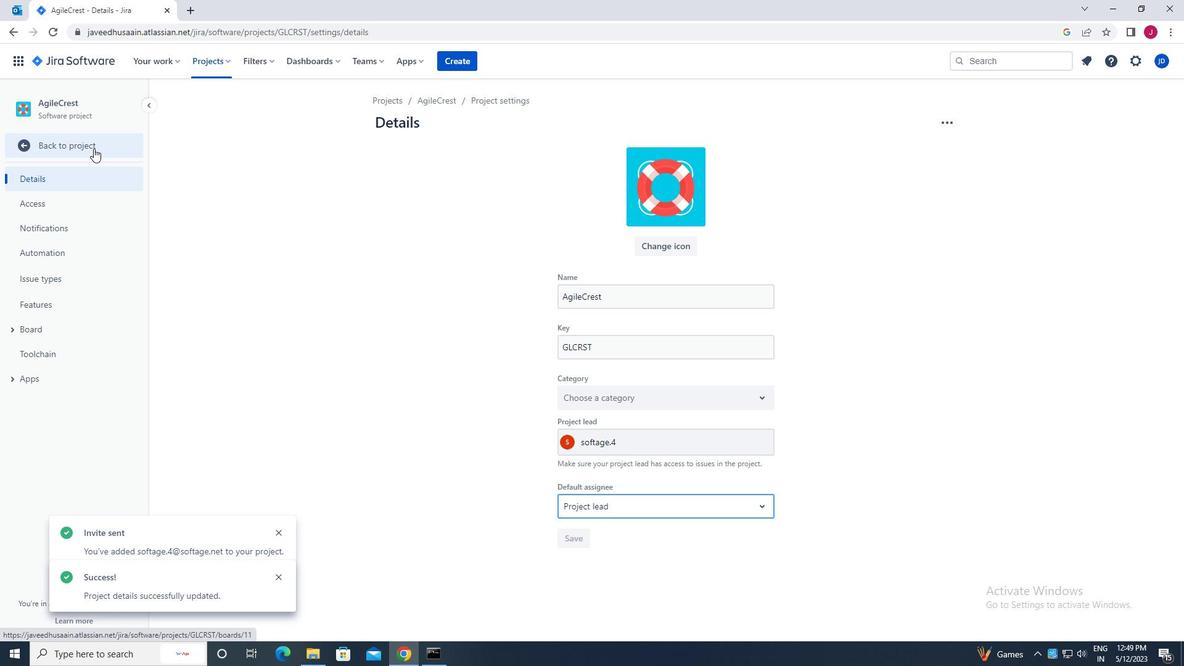 
Action: Mouse moved to (292, 167)
Screenshot: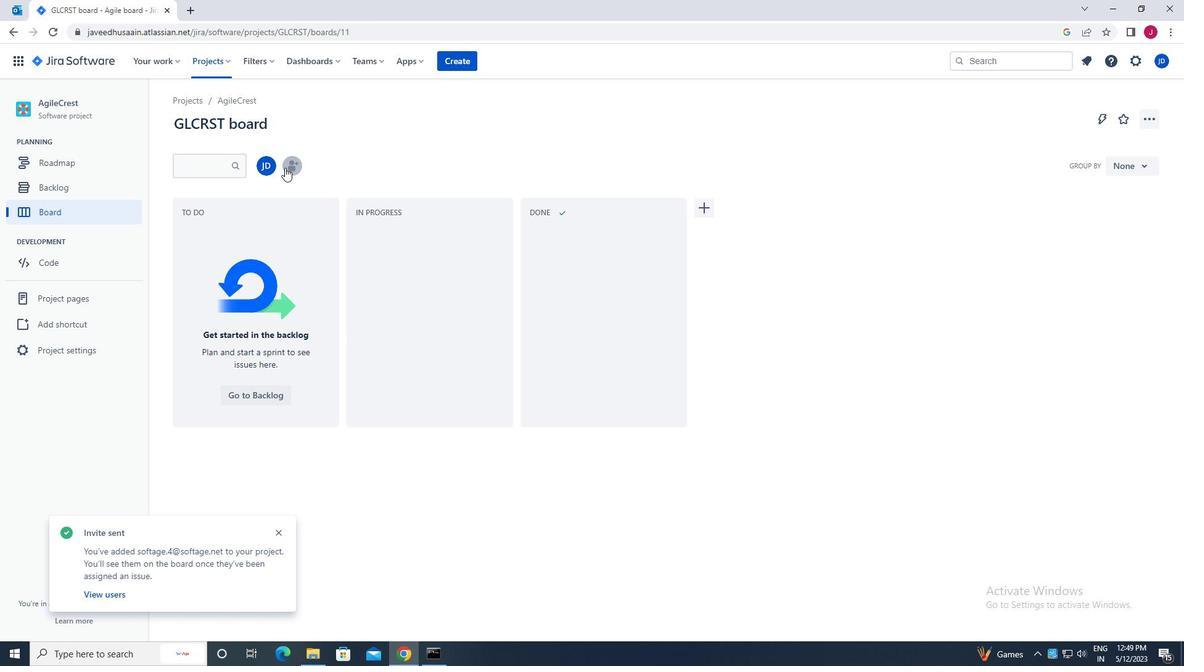 
Action: Mouse pressed left at (292, 167)
Screenshot: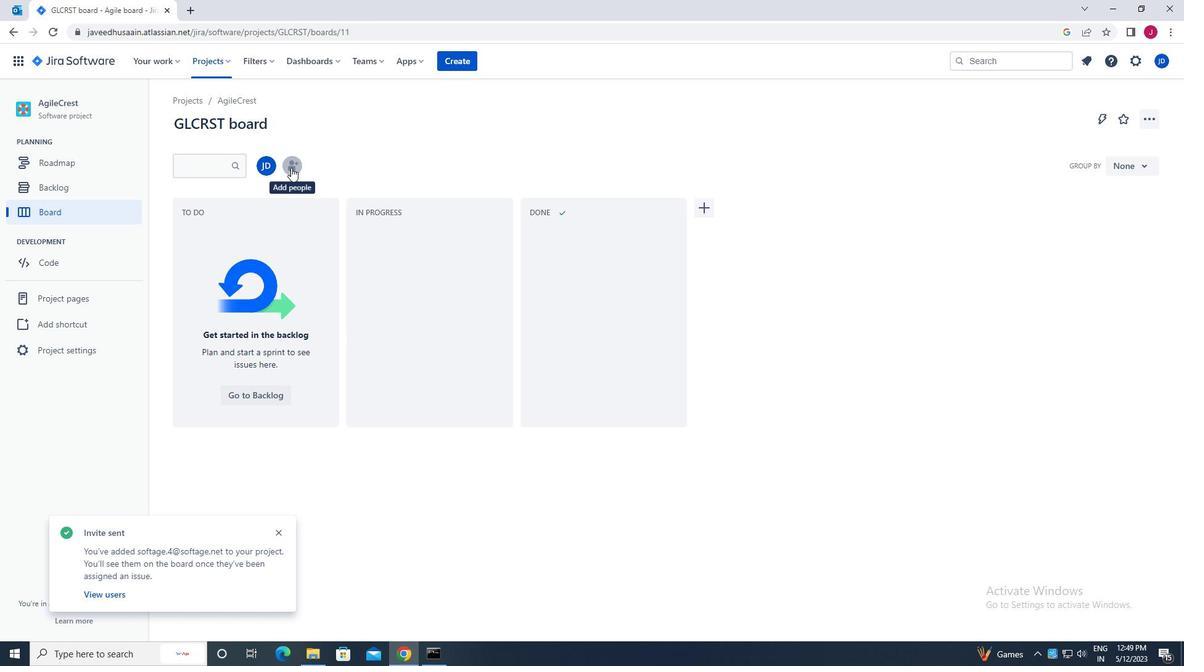 
Action: Mouse moved to (593, 151)
Screenshot: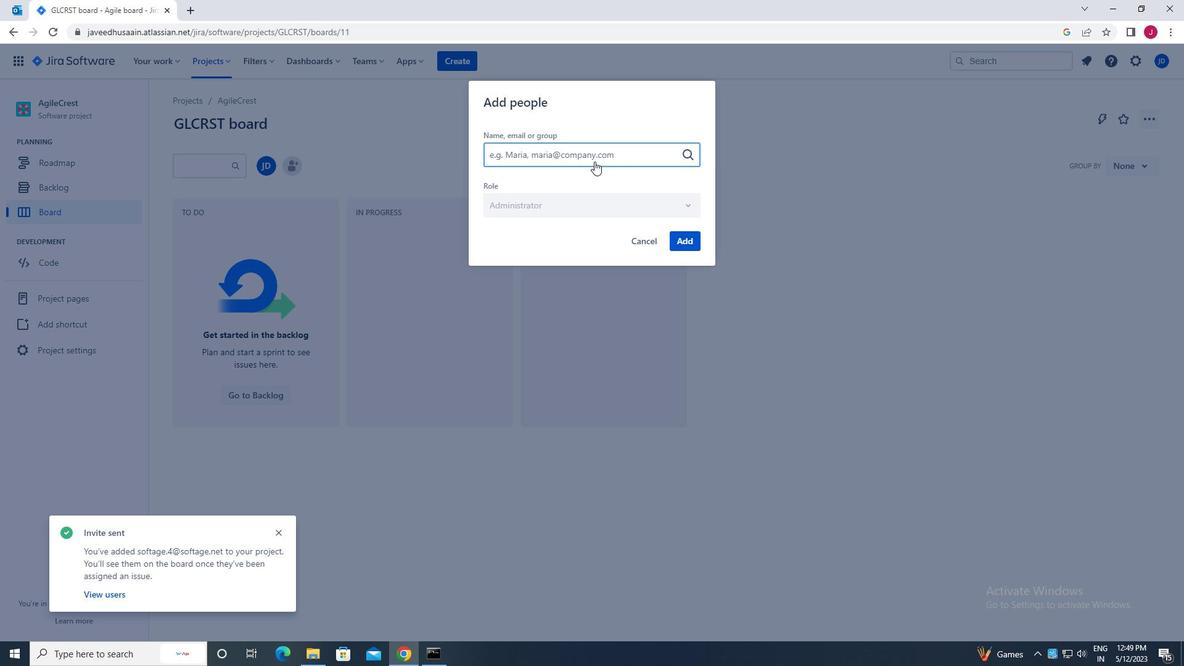 
Action: Mouse pressed left at (593, 151)
Screenshot: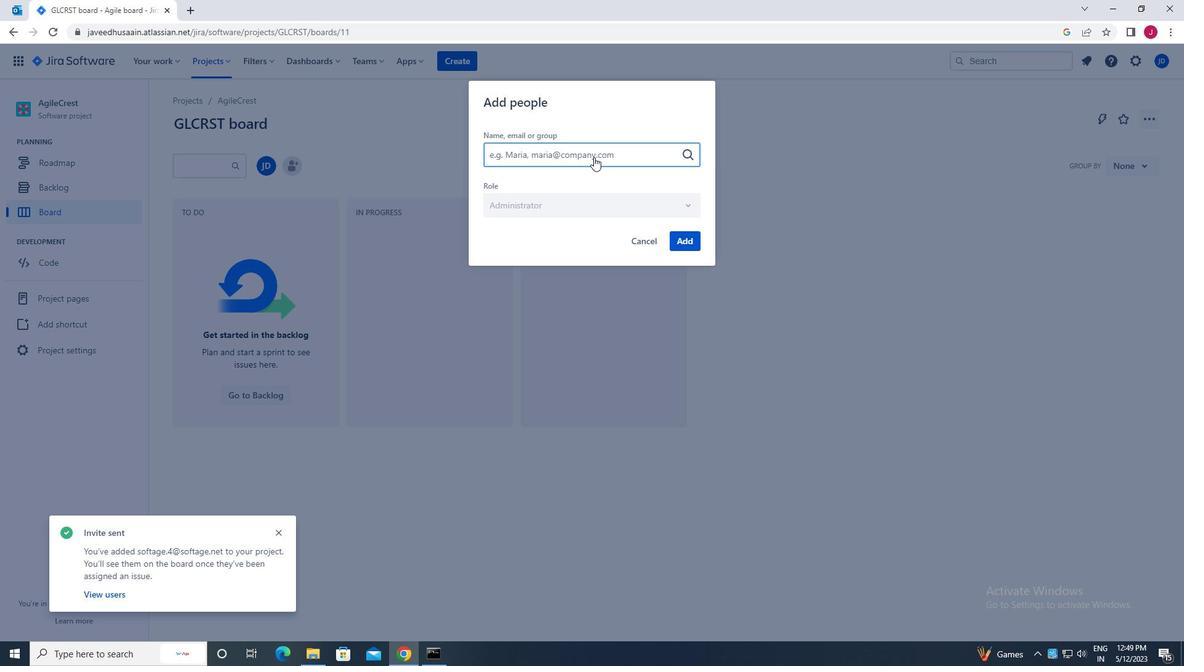 
Action: Key pressed SOFTAGE.1<Key.shift>@SOFTAGE.NET
Screenshot: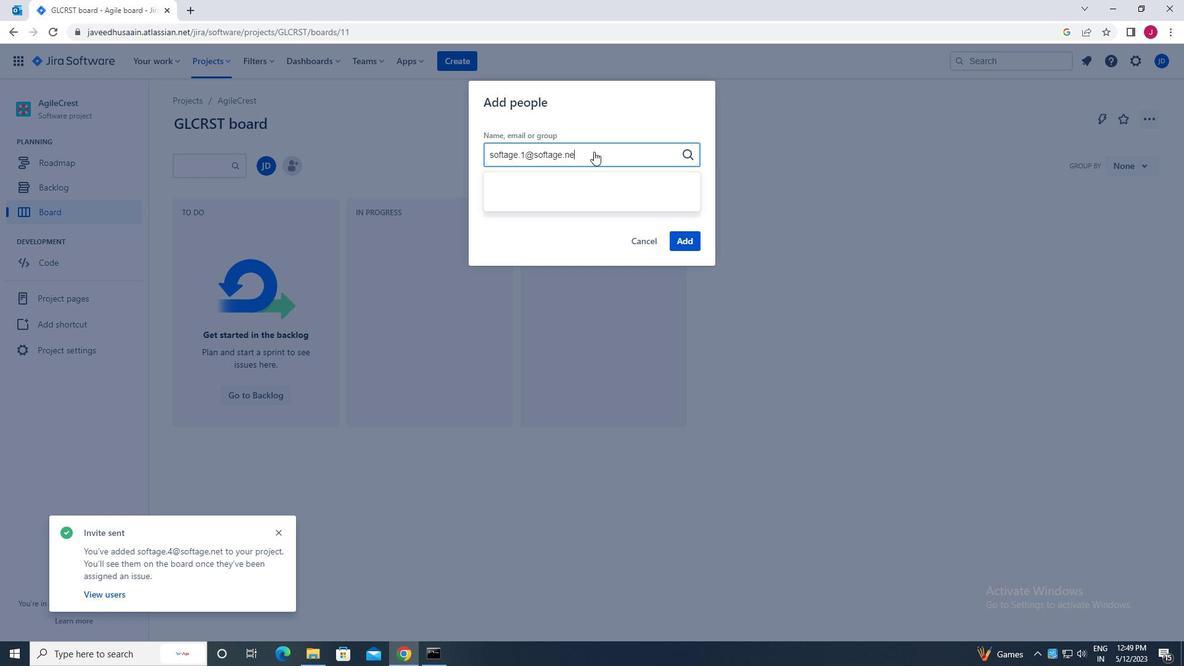 
Action: Mouse moved to (579, 210)
Screenshot: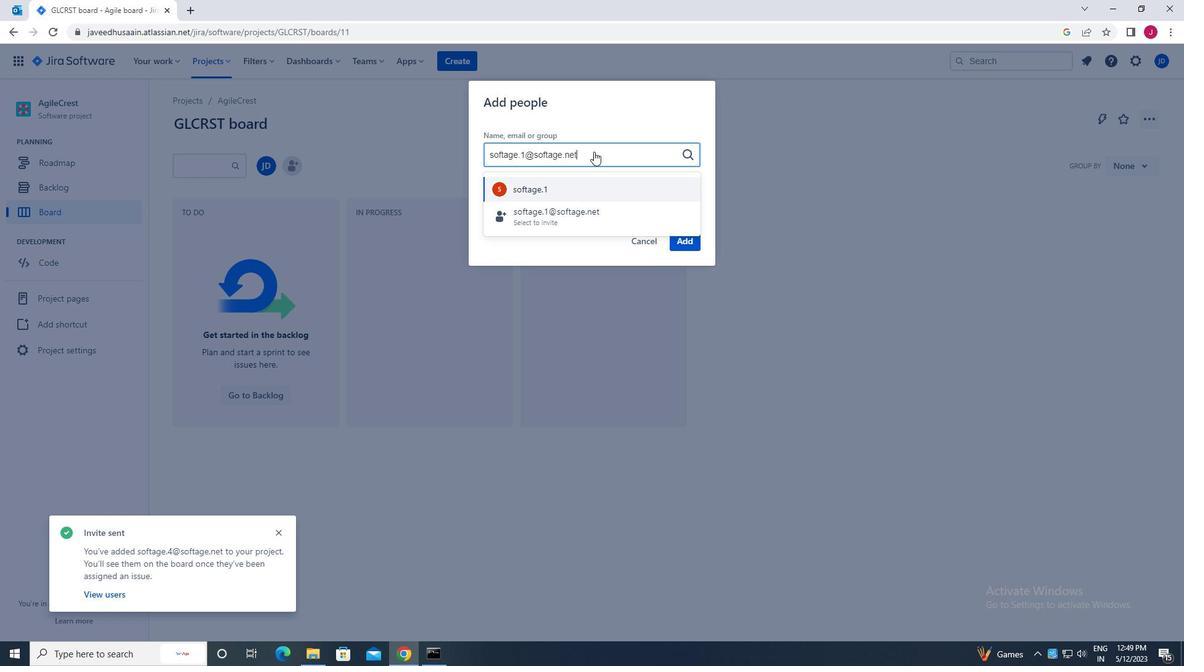 
Action: Mouse pressed left at (579, 210)
Screenshot: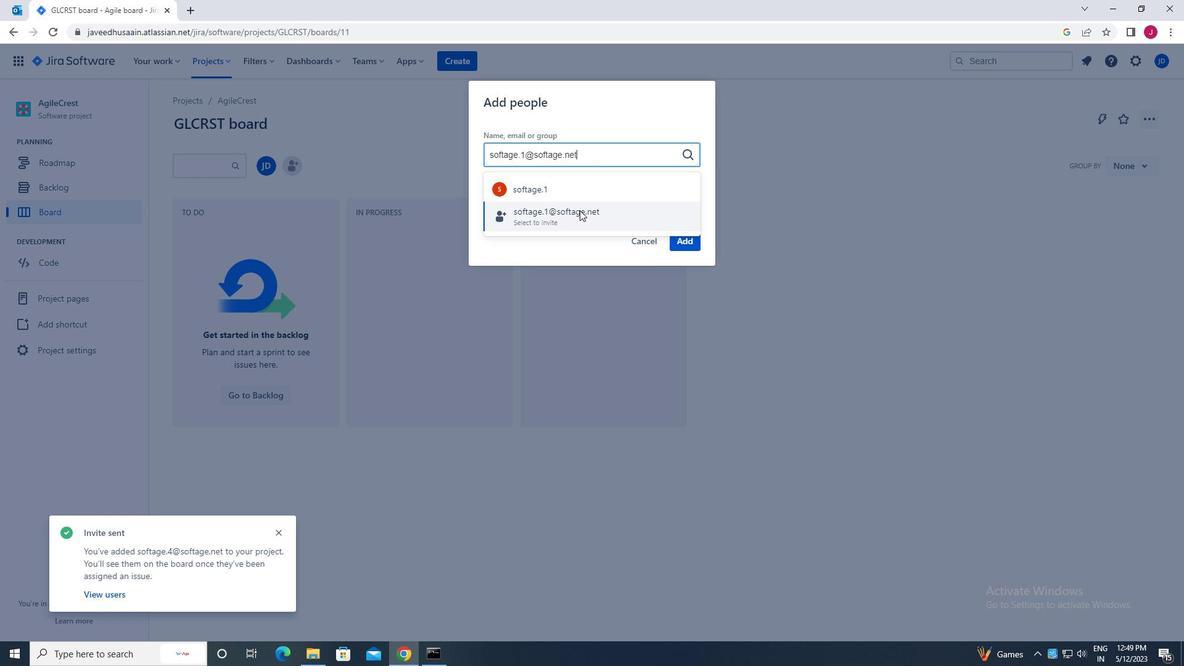 
Action: Mouse moved to (683, 240)
Screenshot: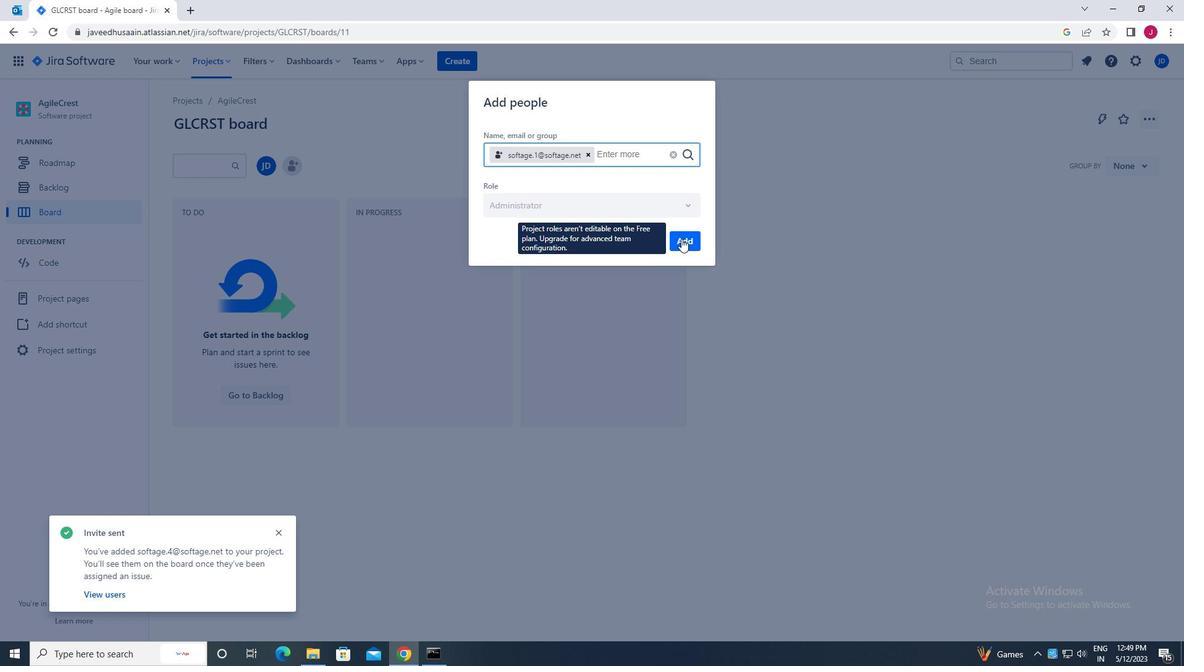 
Action: Mouse pressed left at (683, 240)
Screenshot: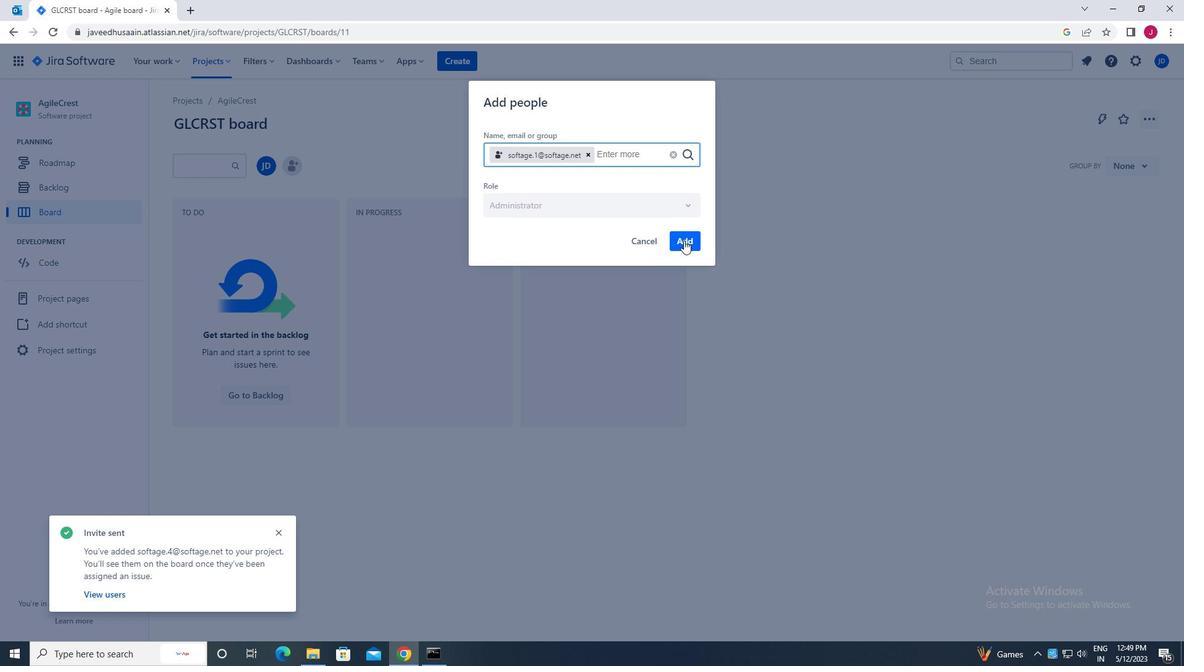 
